 Task: Look for space in Āmlāgora, India from 1st August, 2023 to 5th August, 2023 for 1 adult in price range Rs.6000 to Rs.15000. Place can be entire place with 1  bedroom having 1 bed and 1 bathroom. Property type can be house, flat, guest house. Amenities needed are: wifi. Booking option can be shelf check-in. Required host language is English.
Action: Mouse moved to (471, 99)
Screenshot: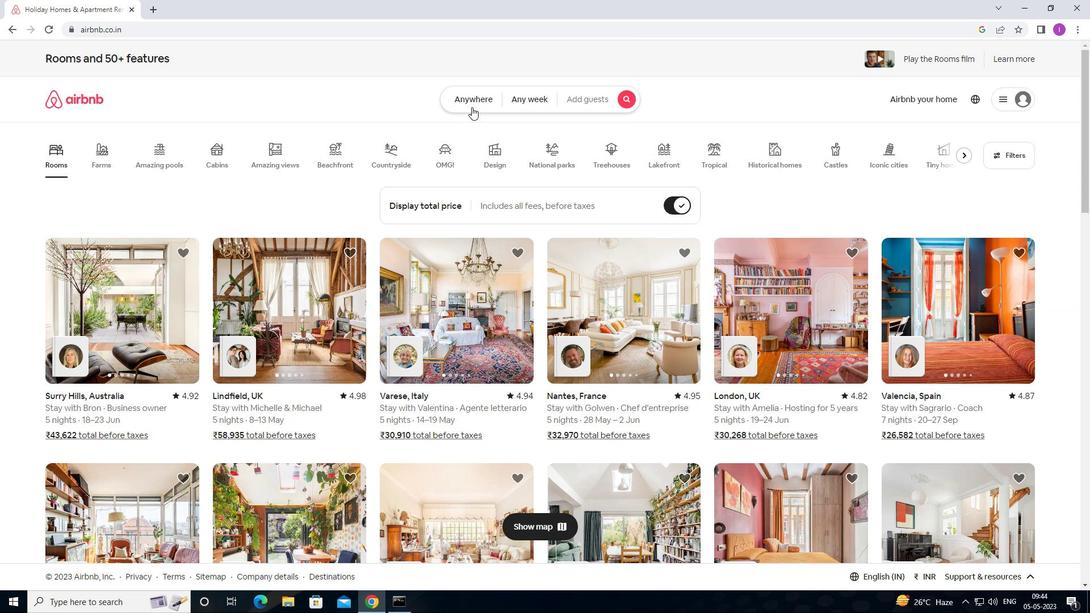 
Action: Mouse pressed left at (471, 99)
Screenshot: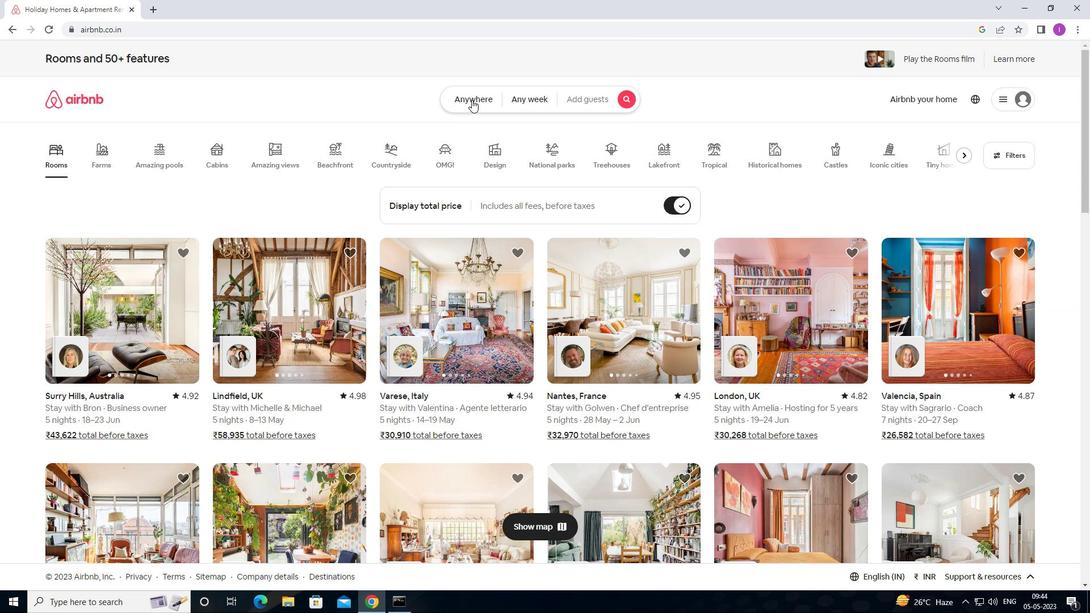
Action: Mouse moved to (315, 143)
Screenshot: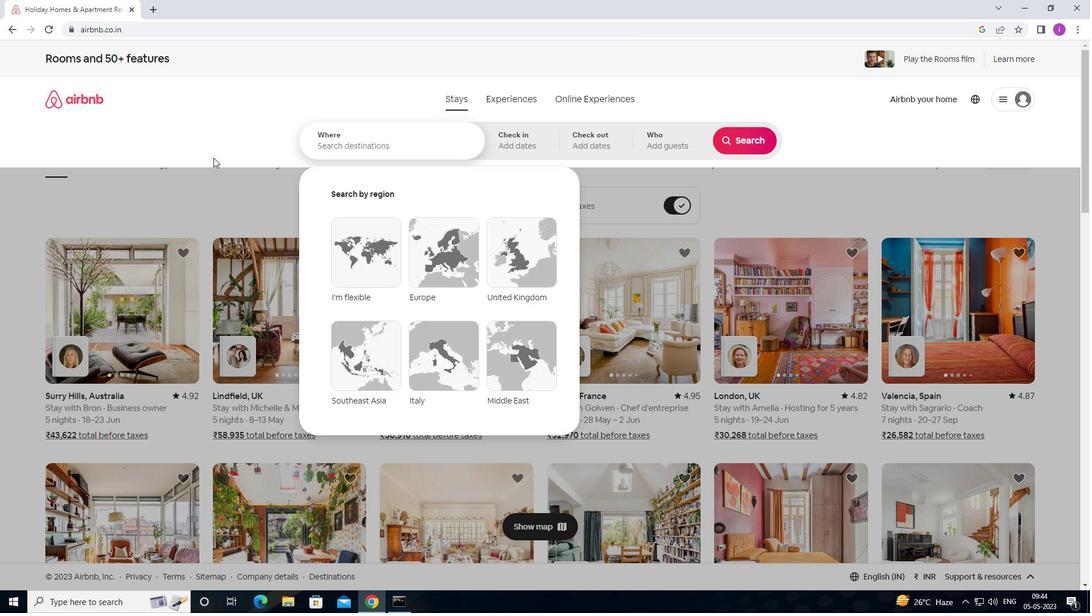 
Action: Mouse pressed left at (315, 143)
Screenshot: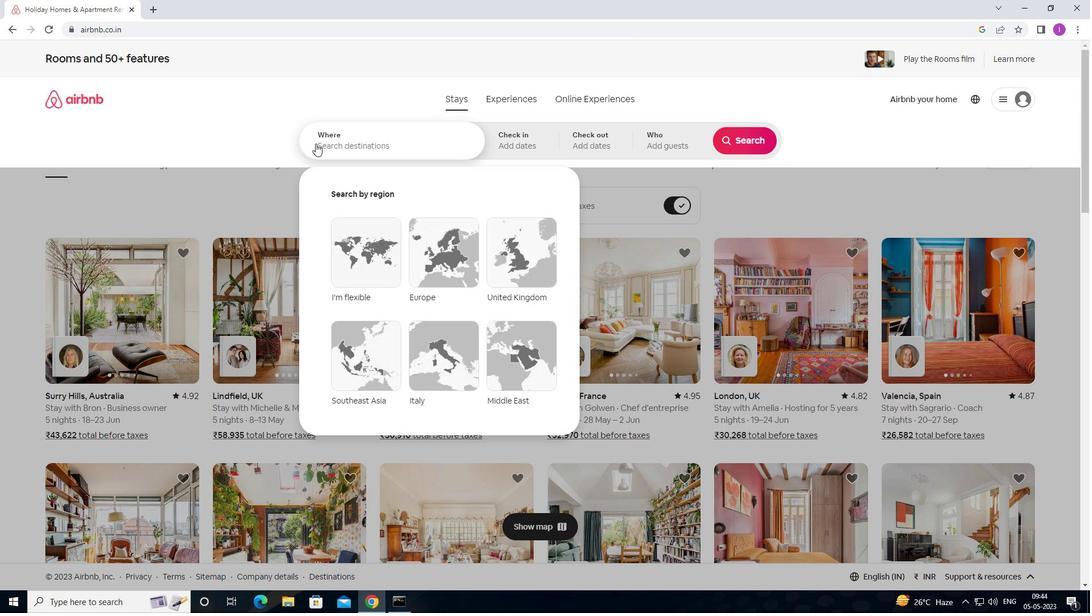 
Action: Mouse moved to (467, 125)
Screenshot: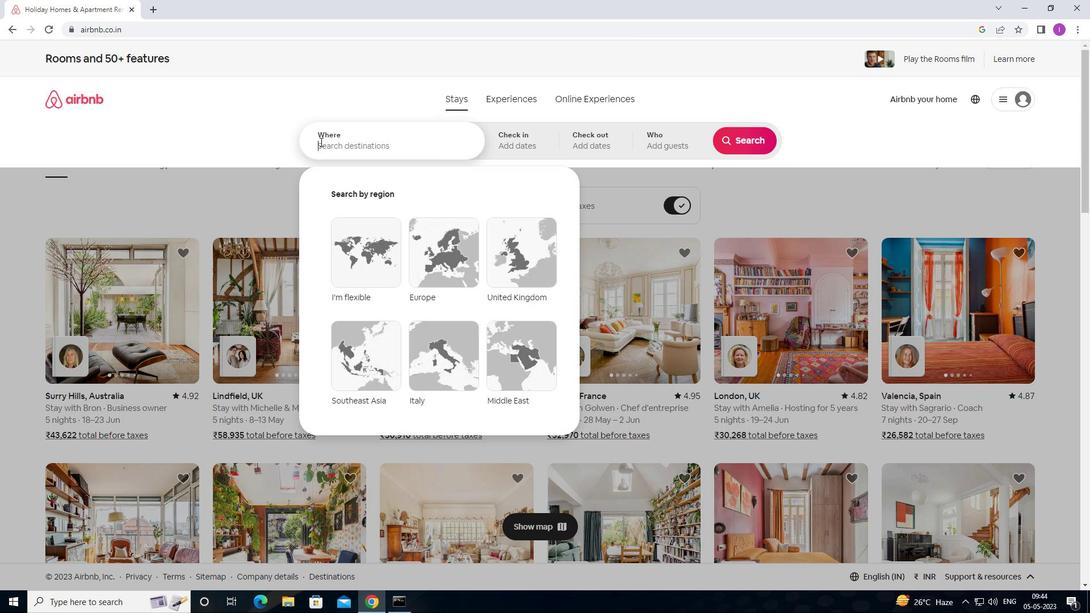 
Action: Key pressed <Key.shift>AMLAGORA,<Key.shift>INDIA
Screenshot: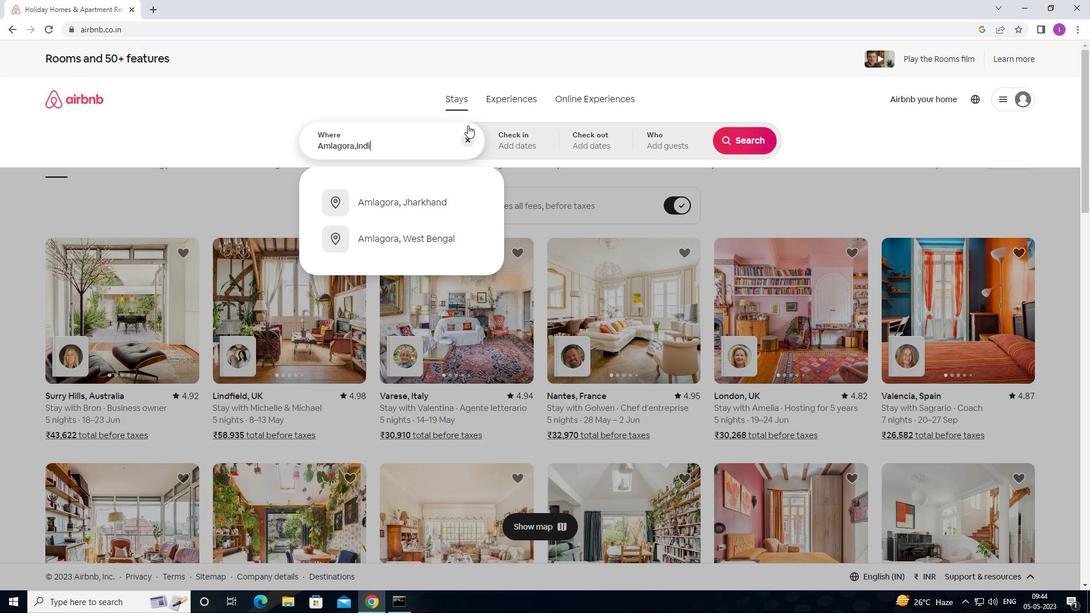 
Action: Mouse moved to (538, 151)
Screenshot: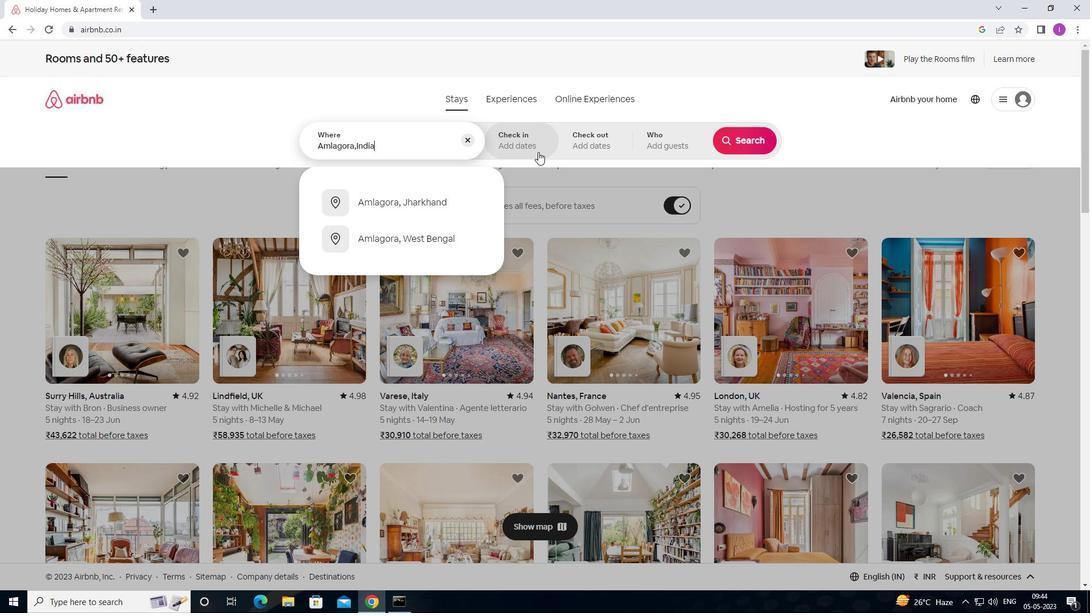 
Action: Mouse pressed left at (538, 151)
Screenshot: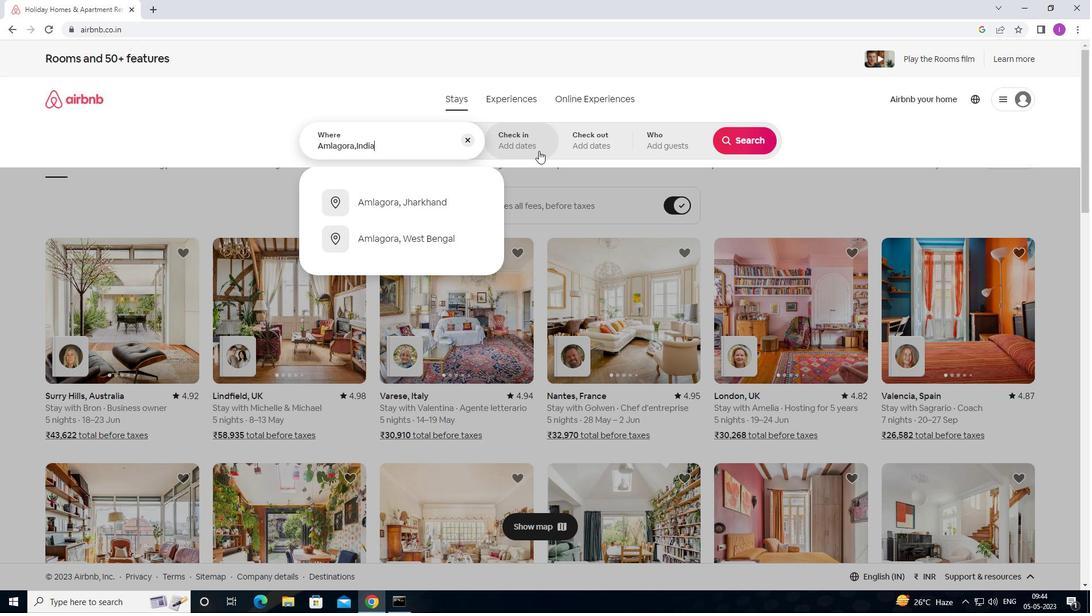 
Action: Mouse moved to (750, 234)
Screenshot: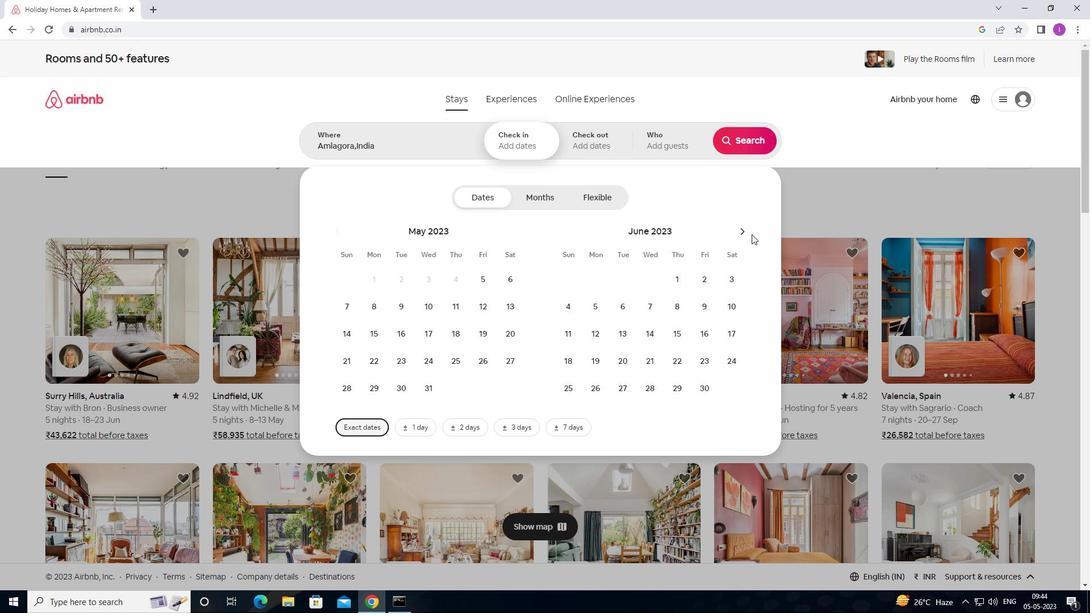 
Action: Mouse pressed left at (750, 234)
Screenshot: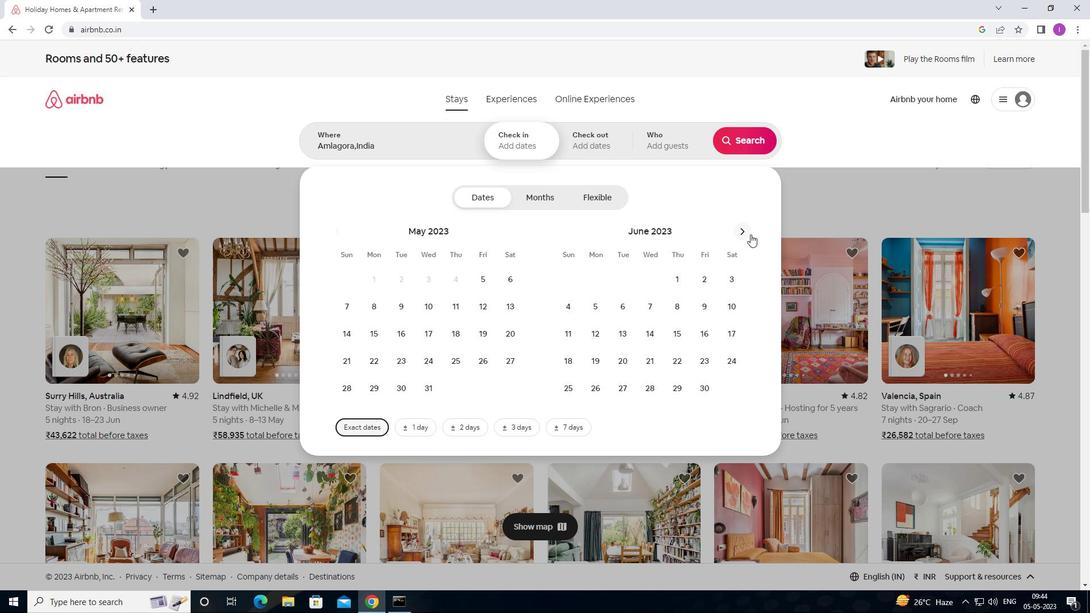 
Action: Mouse pressed left at (750, 234)
Screenshot: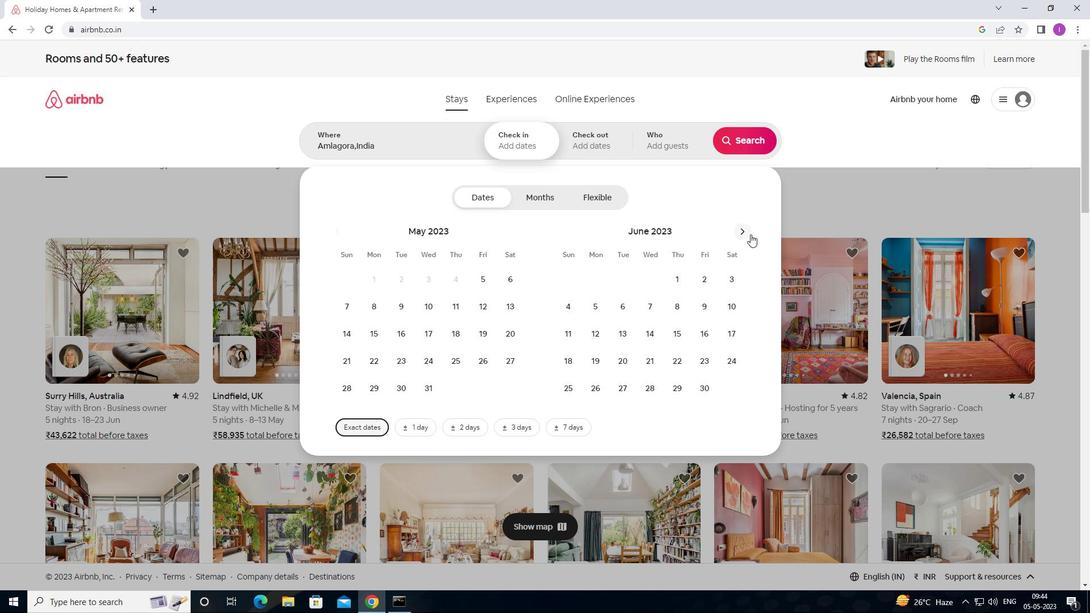 
Action: Mouse pressed left at (750, 234)
Screenshot: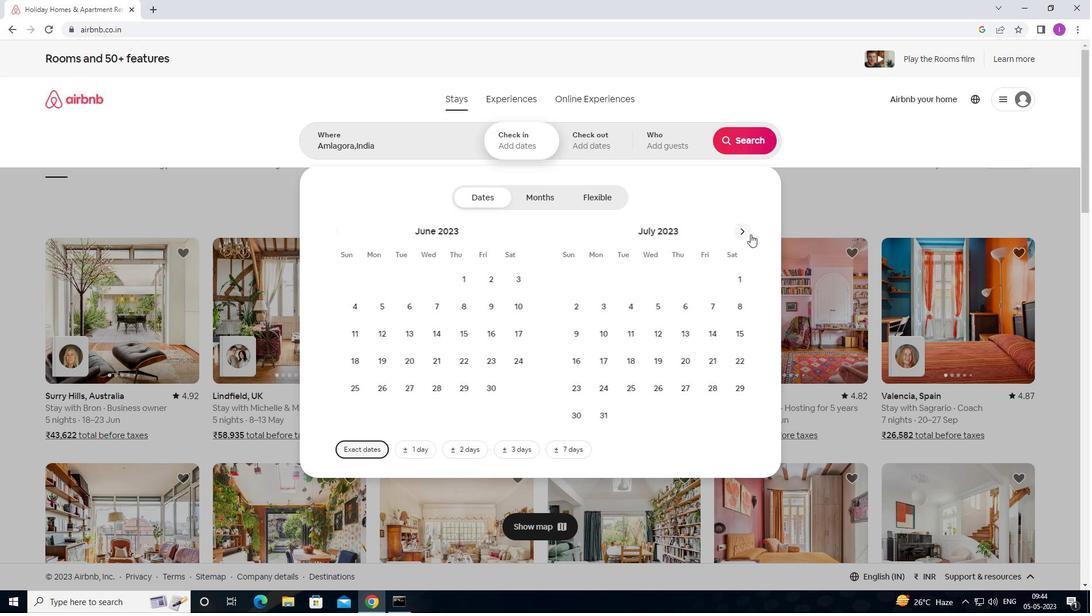 
Action: Mouse moved to (627, 285)
Screenshot: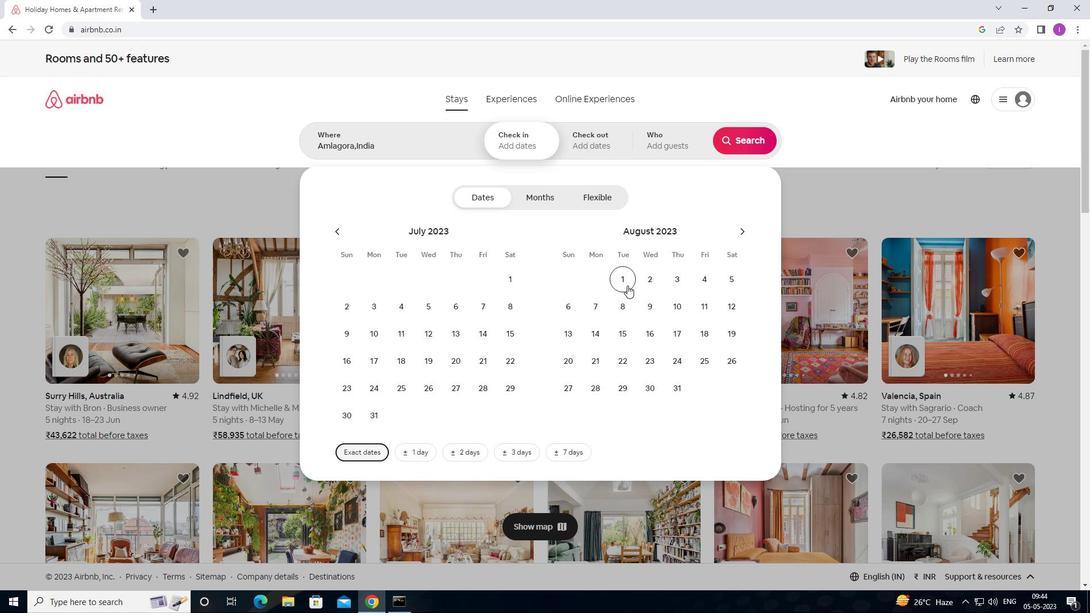 
Action: Mouse pressed left at (627, 285)
Screenshot: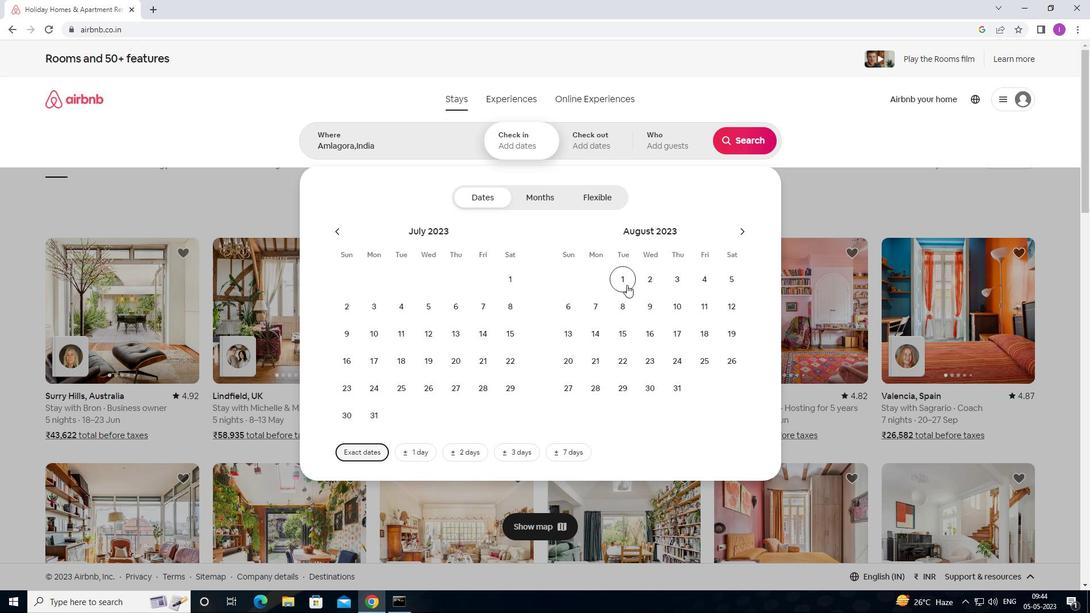 
Action: Mouse moved to (728, 284)
Screenshot: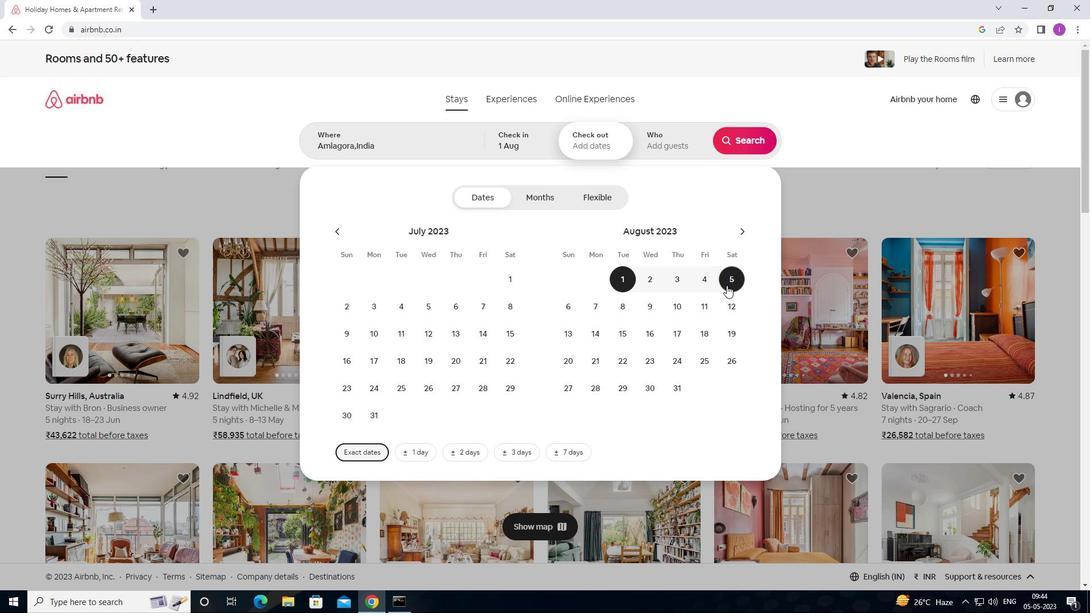 
Action: Mouse pressed left at (728, 284)
Screenshot: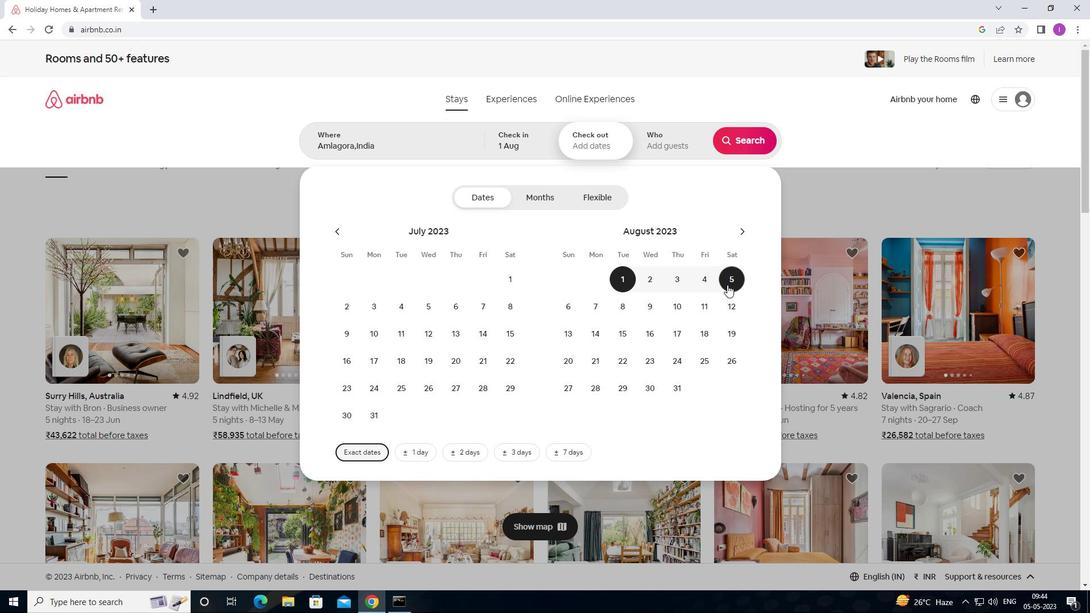 
Action: Mouse moved to (674, 149)
Screenshot: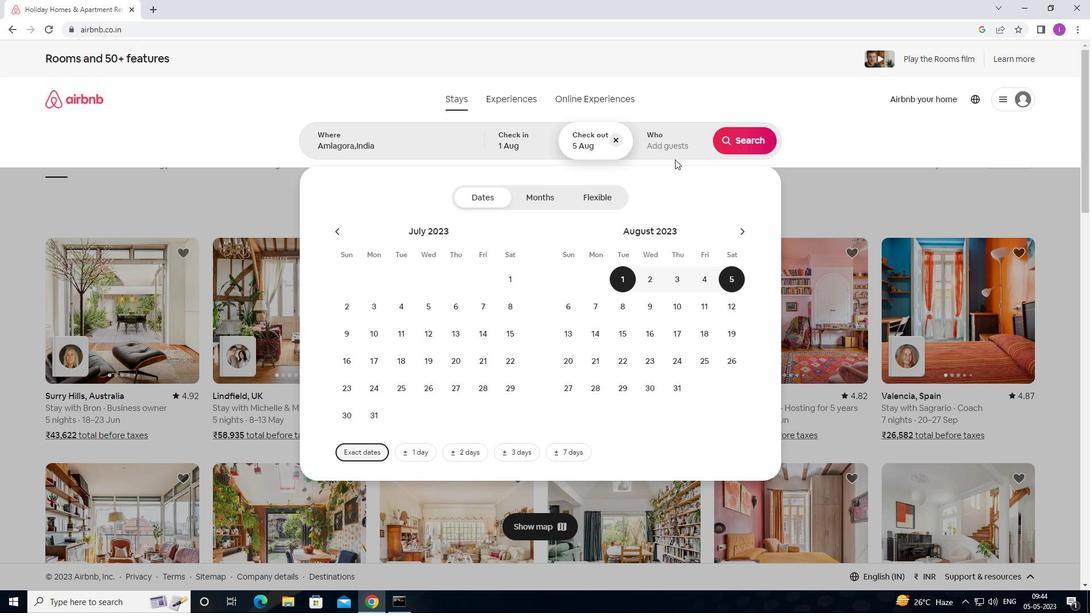 
Action: Mouse pressed left at (674, 149)
Screenshot: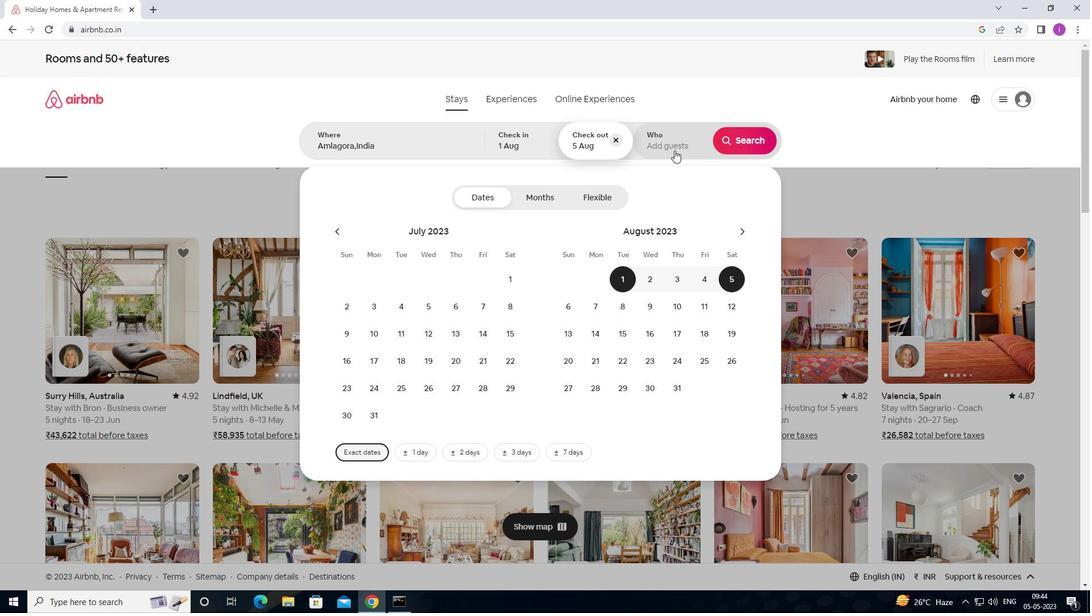 
Action: Mouse moved to (751, 200)
Screenshot: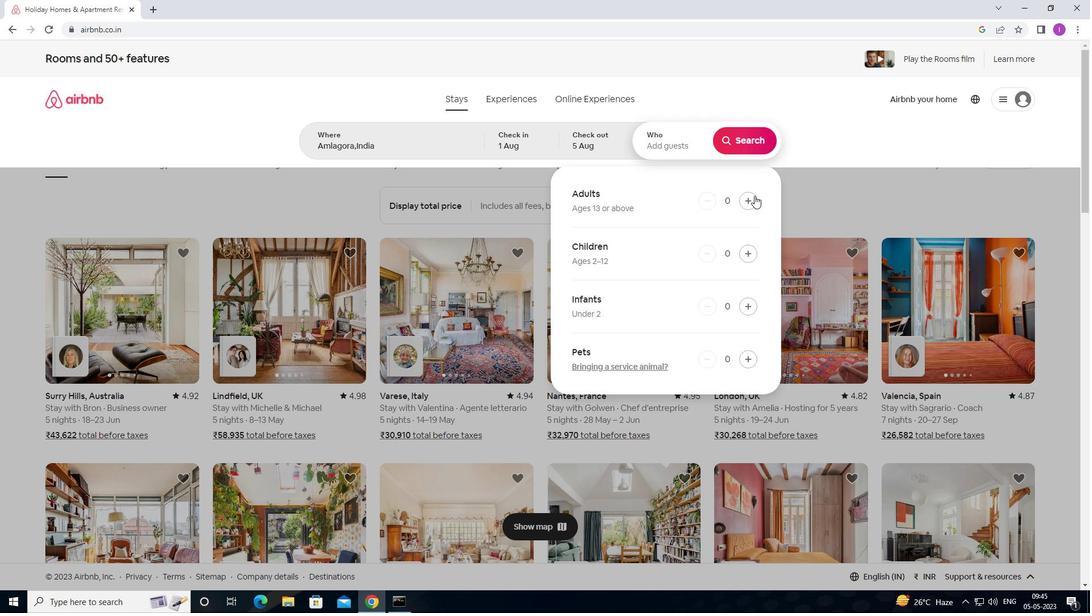 
Action: Mouse pressed left at (751, 200)
Screenshot: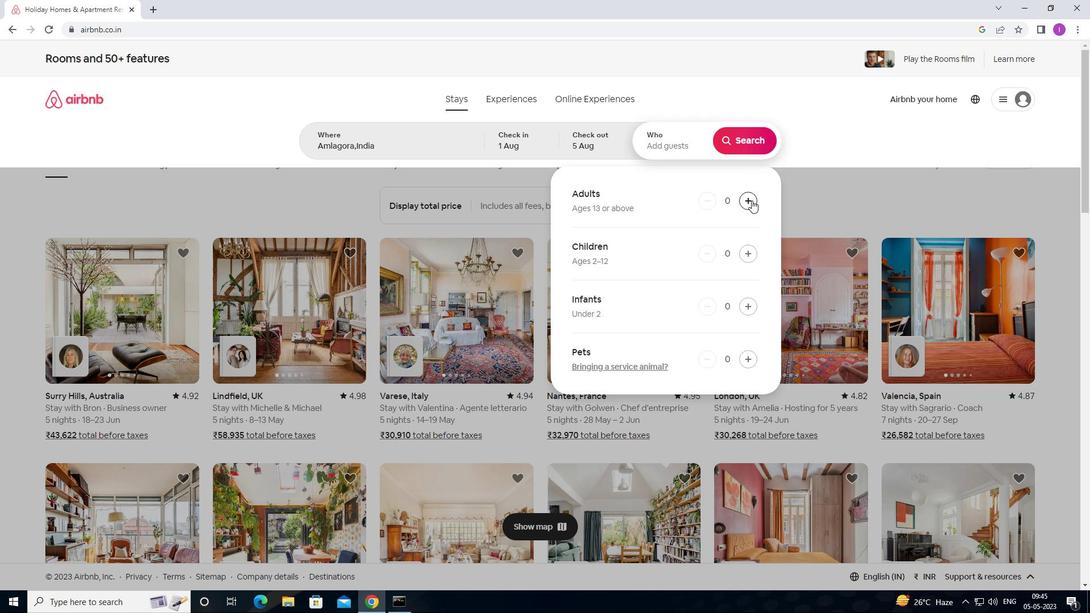 
Action: Mouse moved to (742, 146)
Screenshot: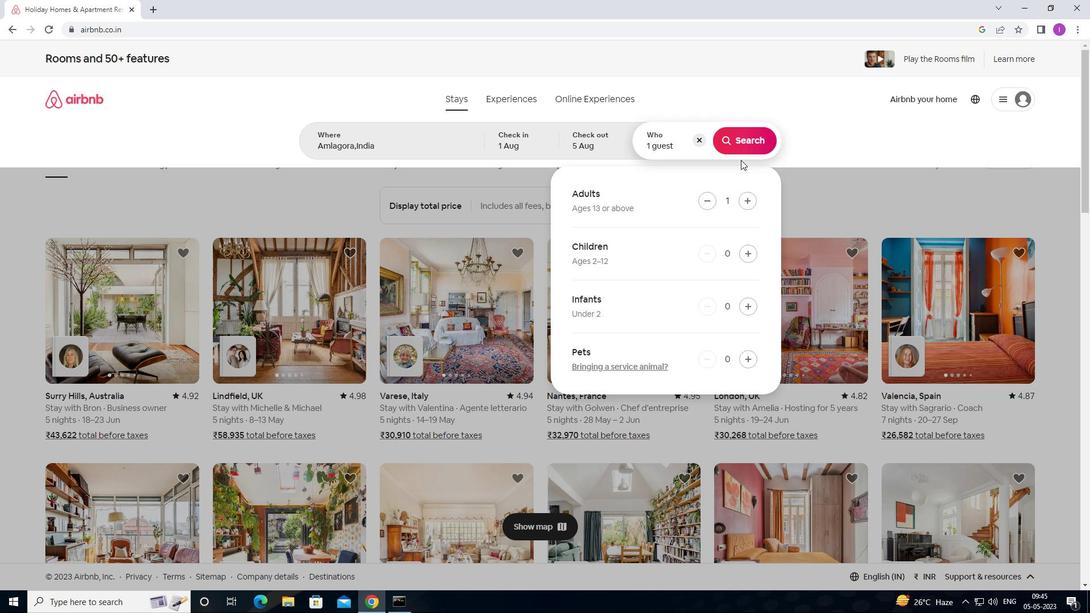 
Action: Mouse pressed left at (742, 146)
Screenshot: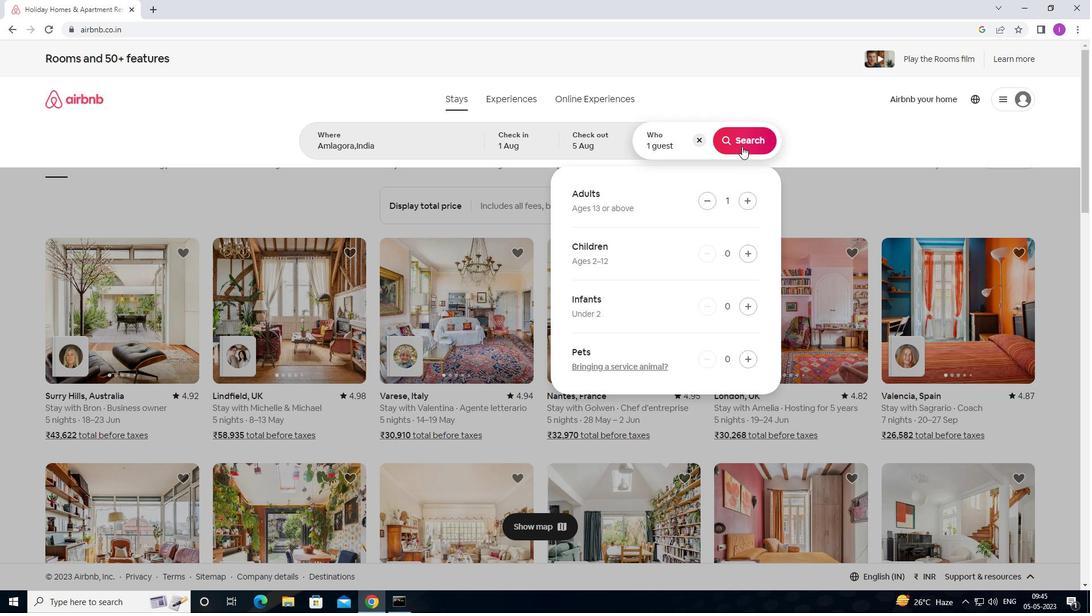 
Action: Mouse moved to (1030, 108)
Screenshot: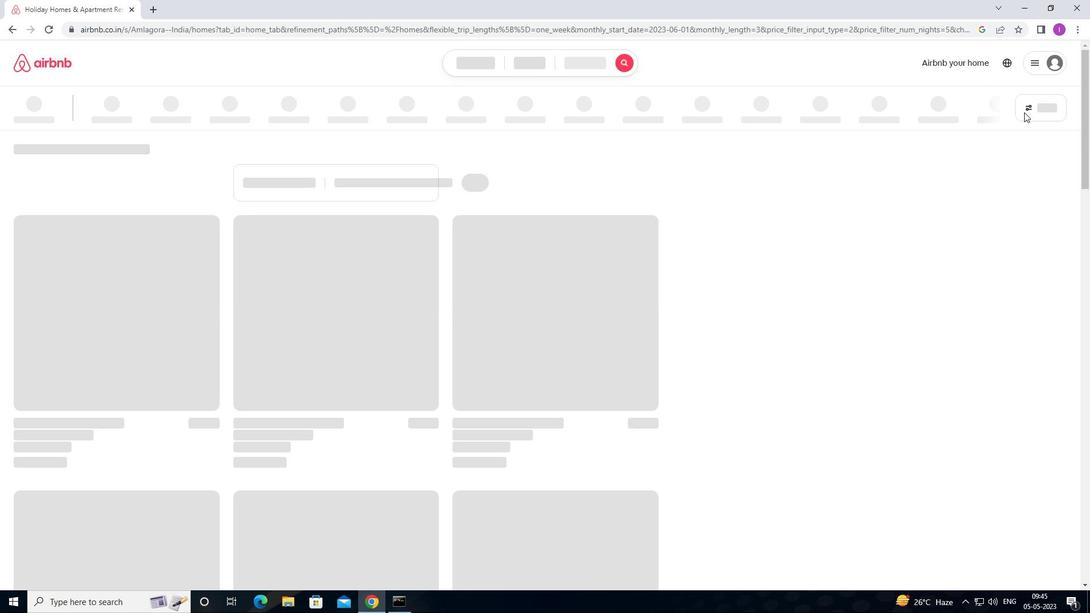 
Action: Mouse pressed left at (1030, 108)
Screenshot: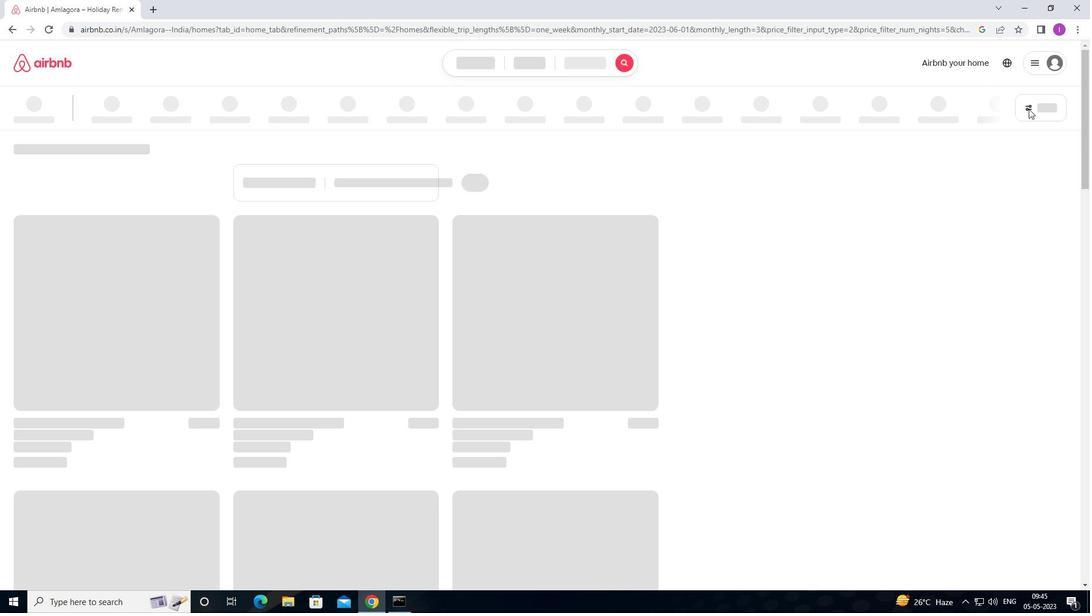 
Action: Mouse moved to (411, 387)
Screenshot: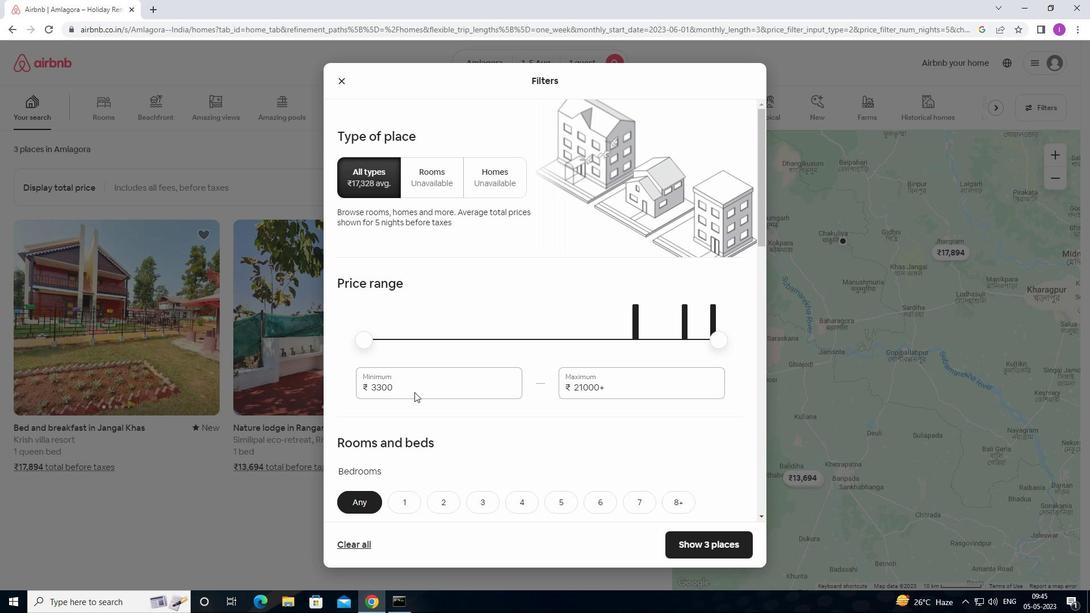 
Action: Mouse pressed left at (411, 387)
Screenshot: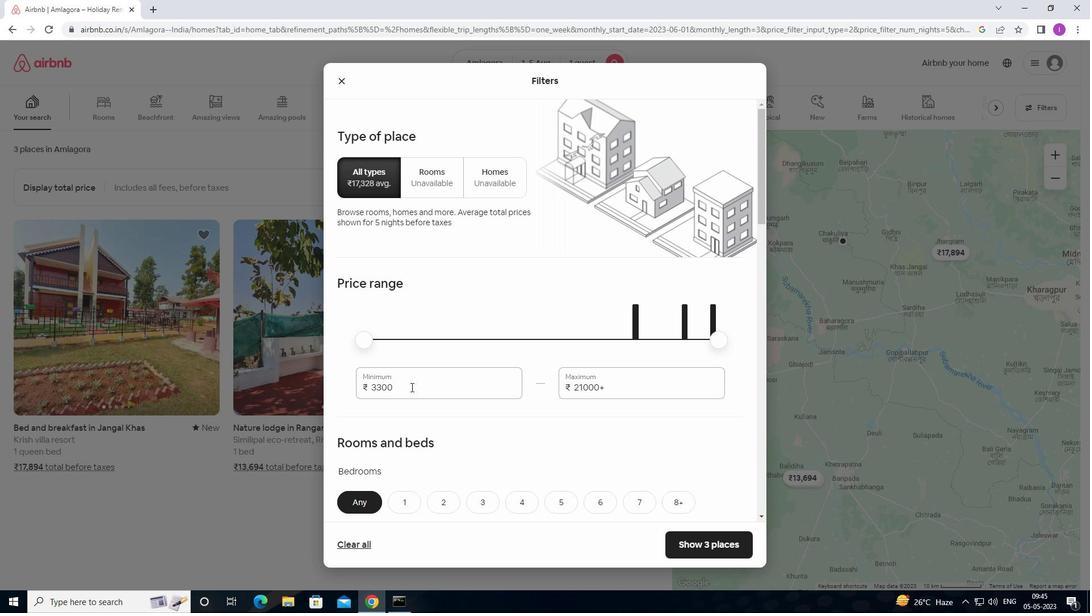 
Action: Mouse moved to (367, 381)
Screenshot: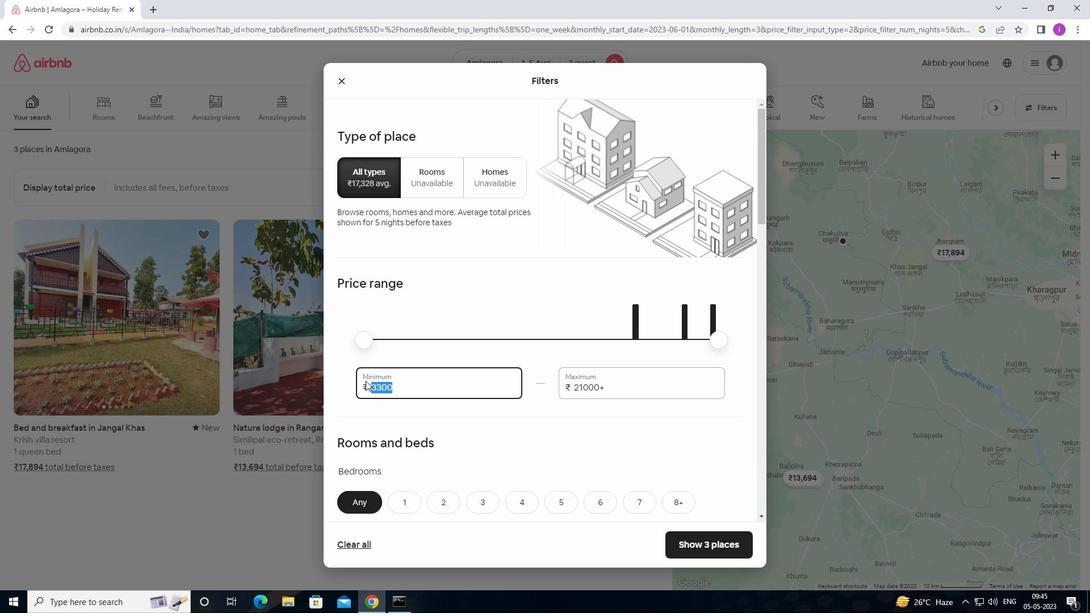 
Action: Key pressed 8
Screenshot: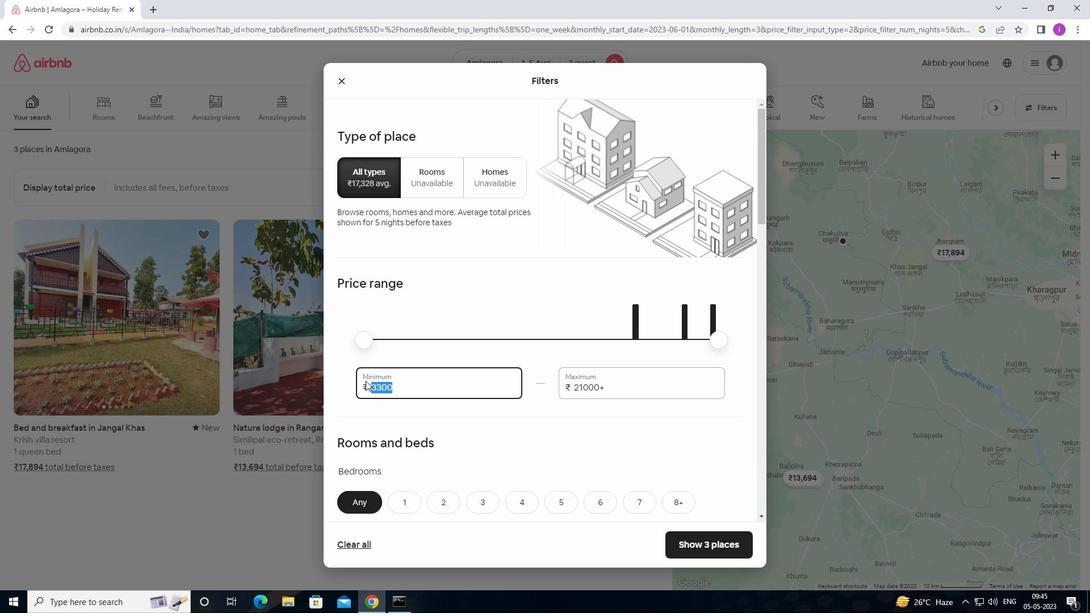 
Action: Mouse moved to (370, 378)
Screenshot: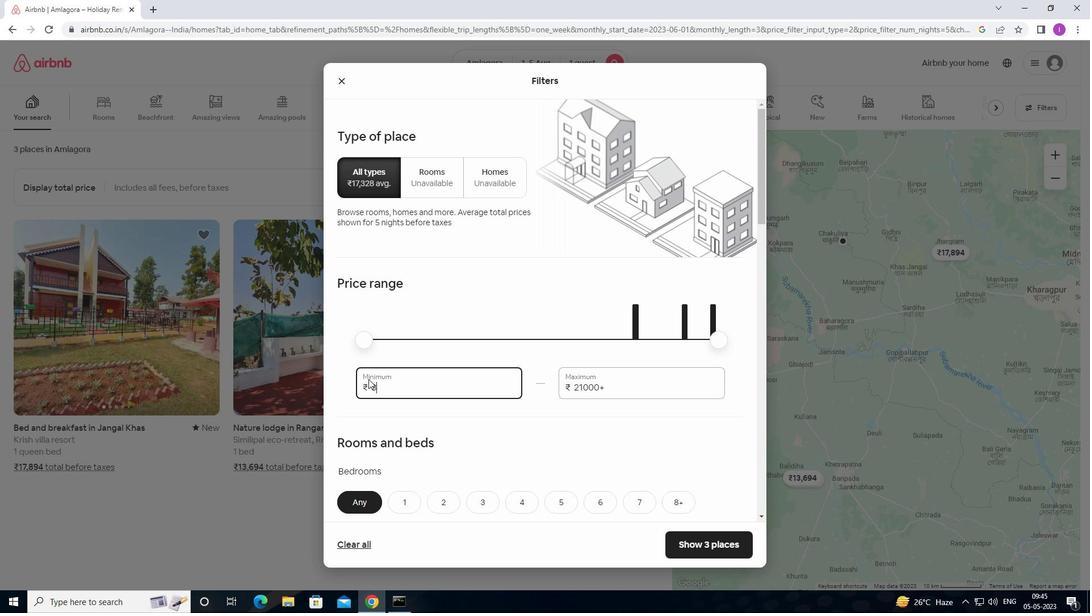 
Action: Key pressed <Key.backspace>
Screenshot: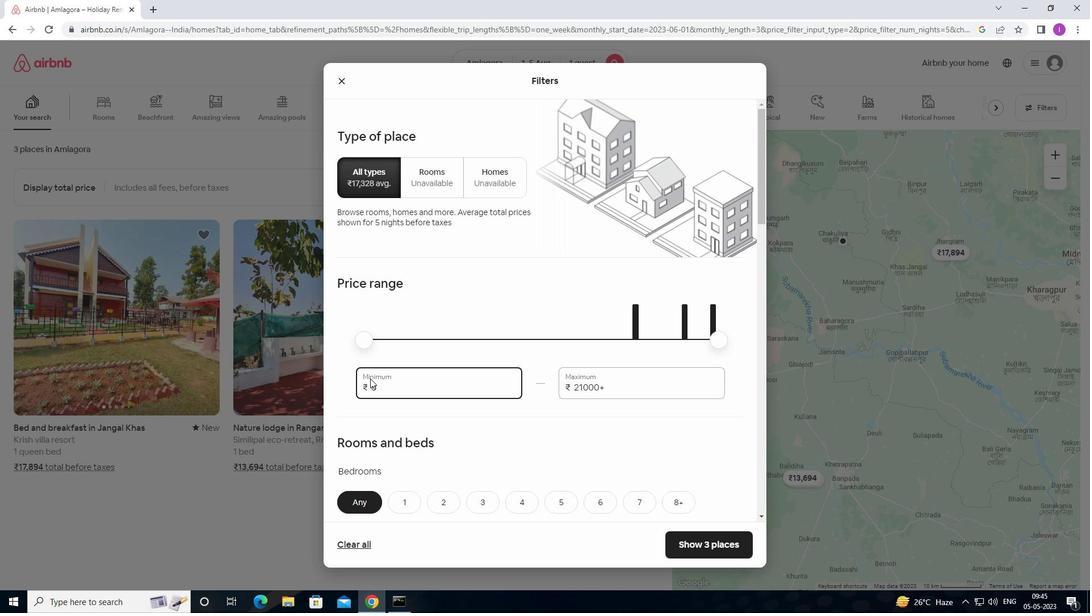 
Action: Mouse moved to (383, 368)
Screenshot: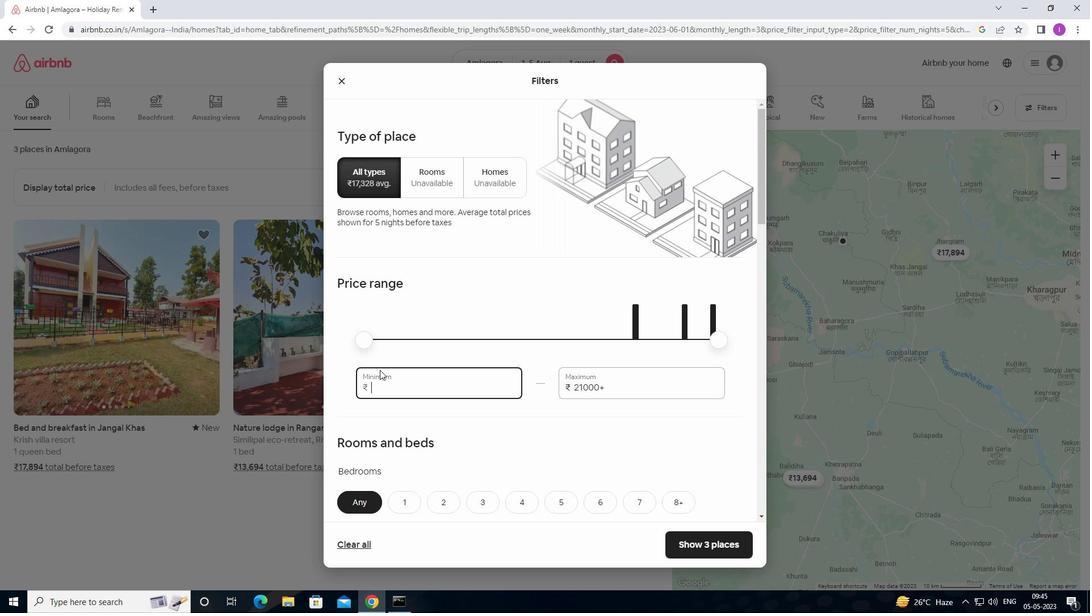 
Action: Key pressed 6
Screenshot: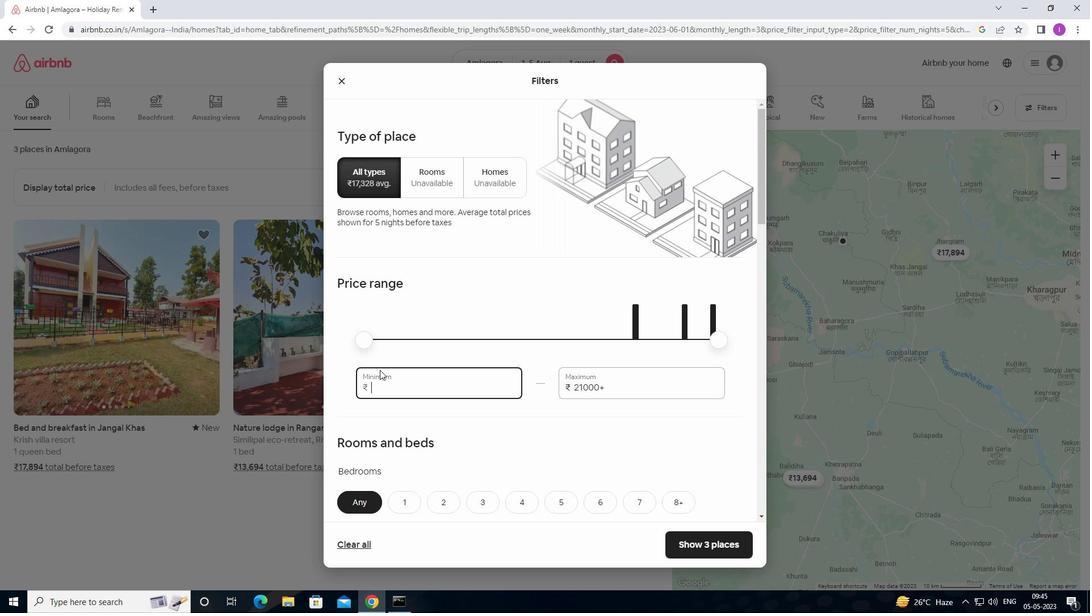 
Action: Mouse moved to (389, 365)
Screenshot: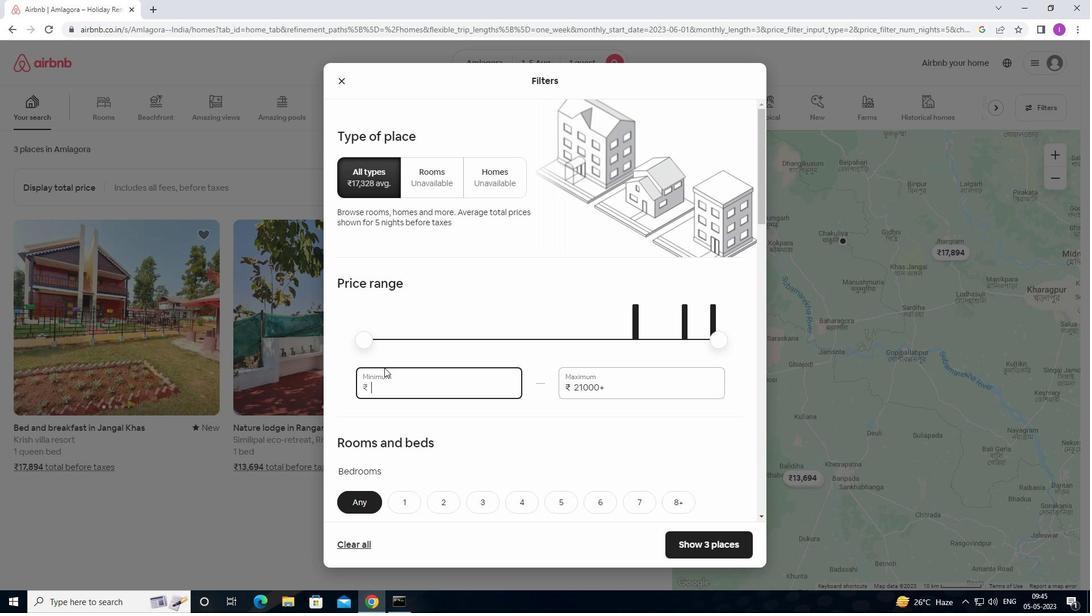 
Action: Key pressed 0
Screenshot: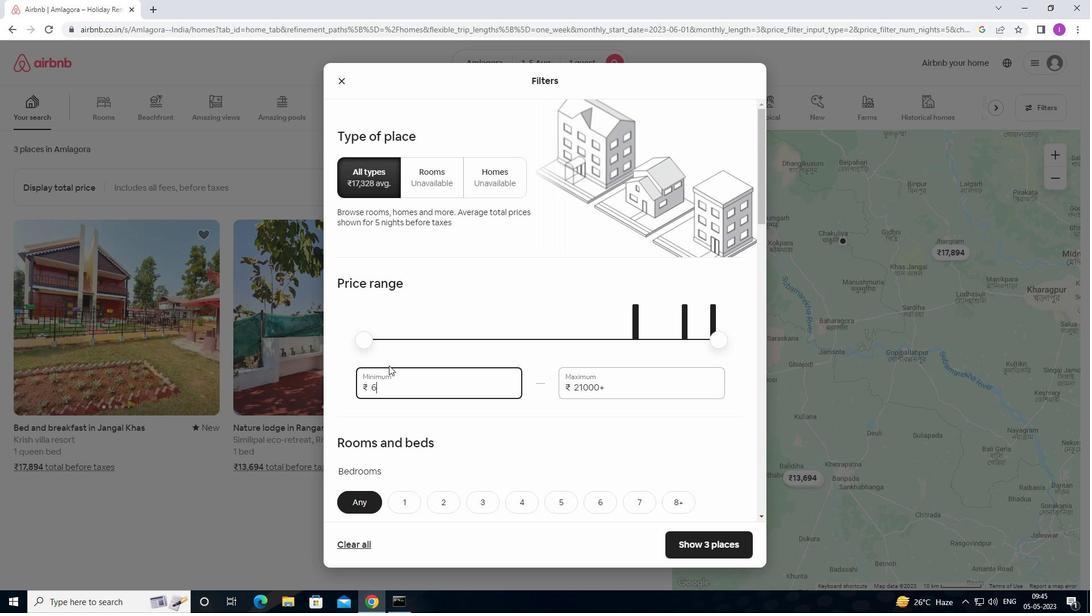 
Action: Mouse moved to (389, 365)
Screenshot: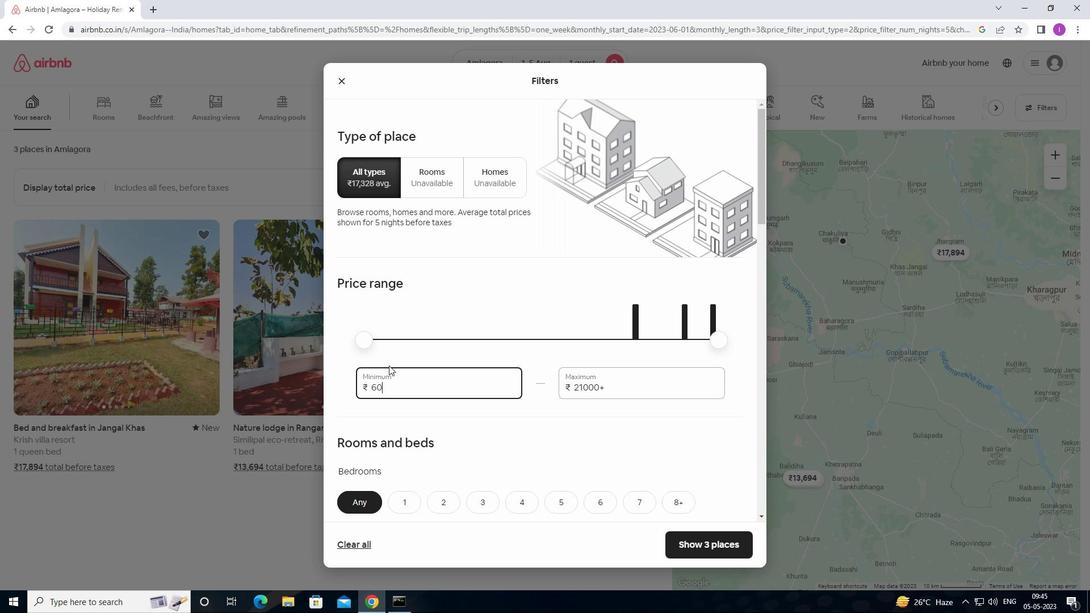 
Action: Key pressed 00
Screenshot: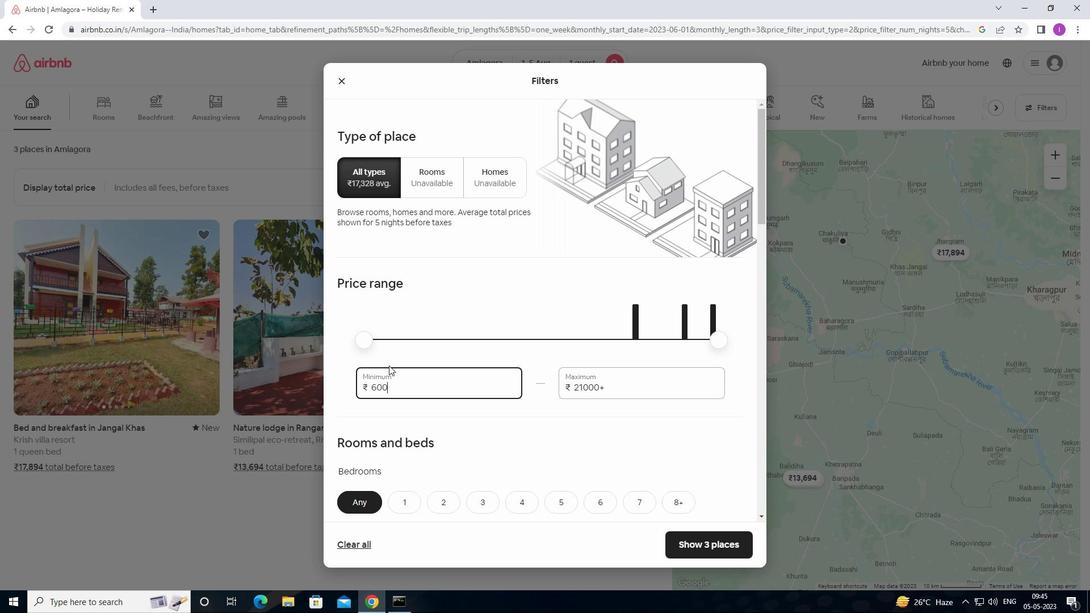 
Action: Mouse moved to (610, 387)
Screenshot: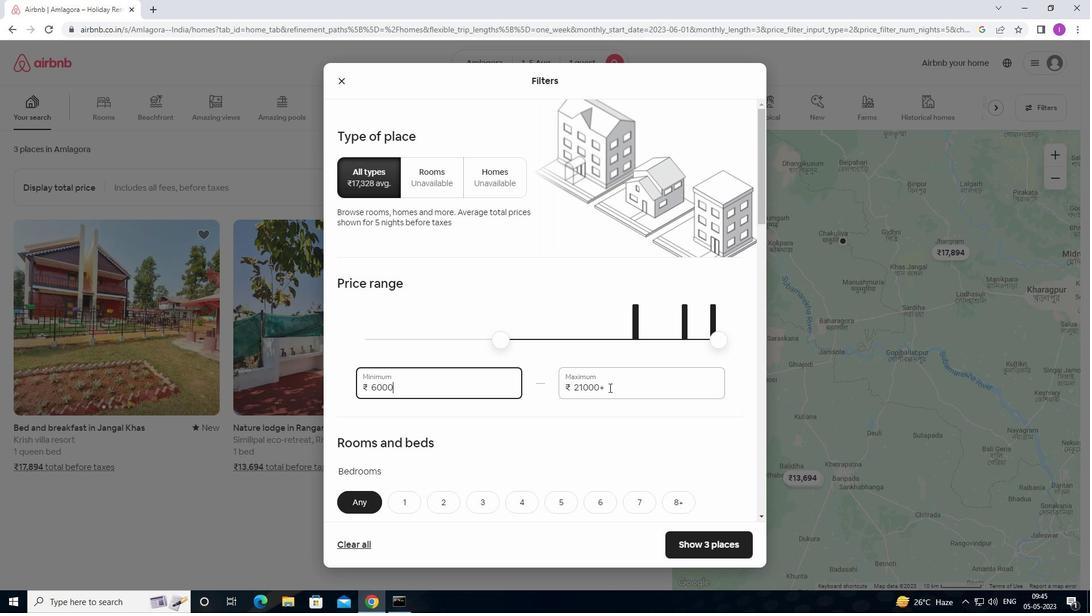 
Action: Mouse pressed left at (610, 387)
Screenshot: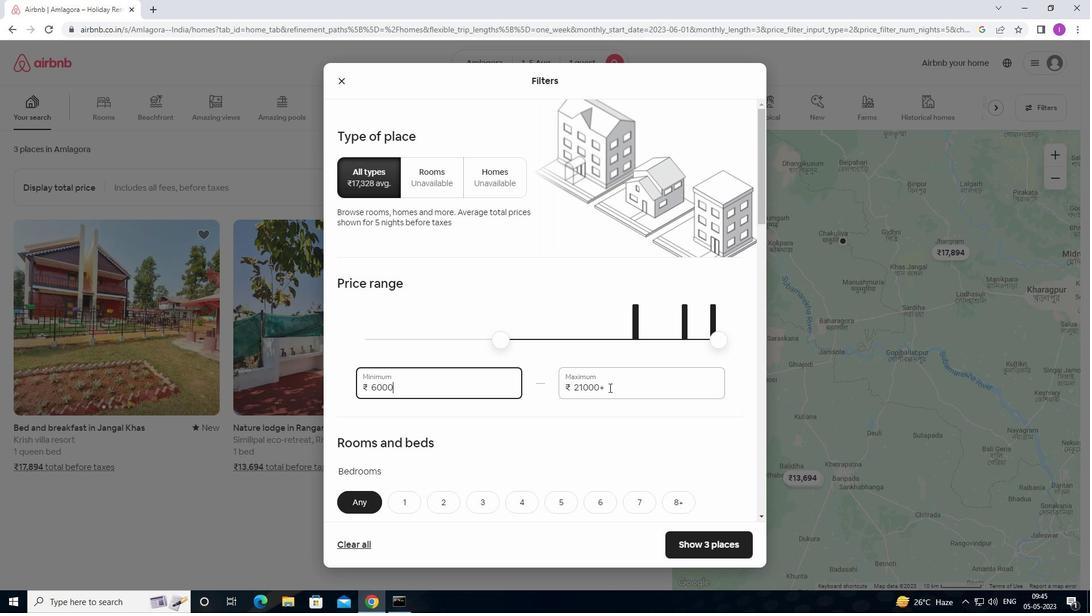 
Action: Mouse moved to (569, 387)
Screenshot: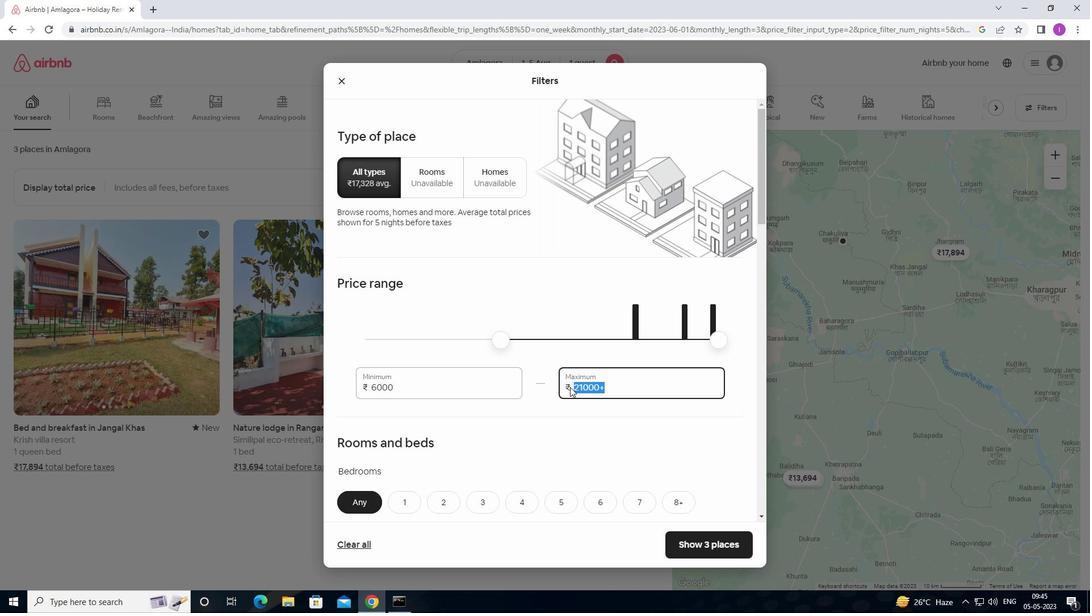 
Action: Key pressed 15000
Screenshot: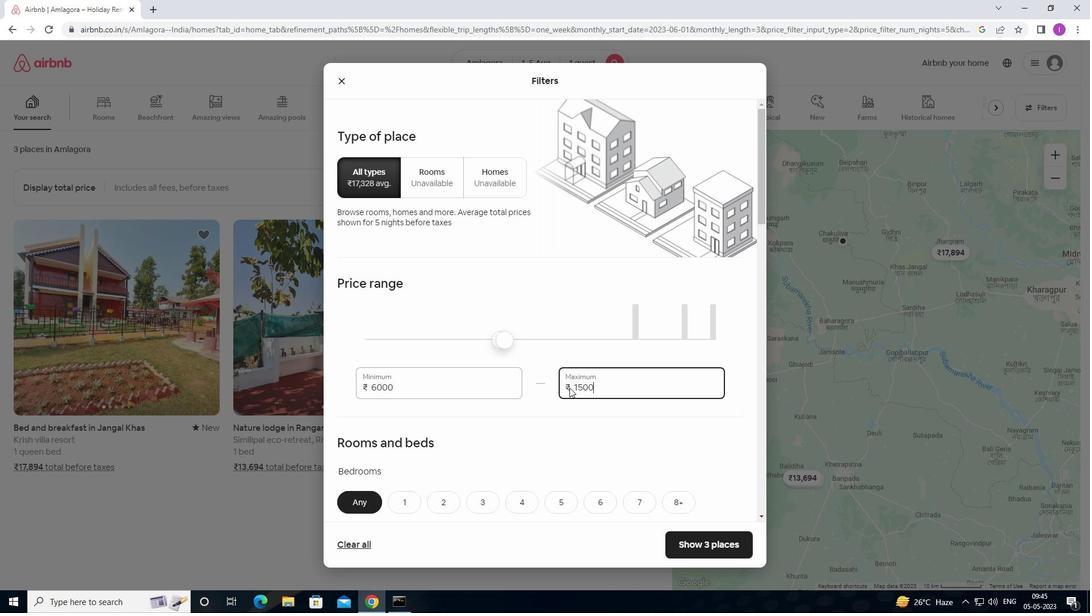 
Action: Mouse moved to (582, 394)
Screenshot: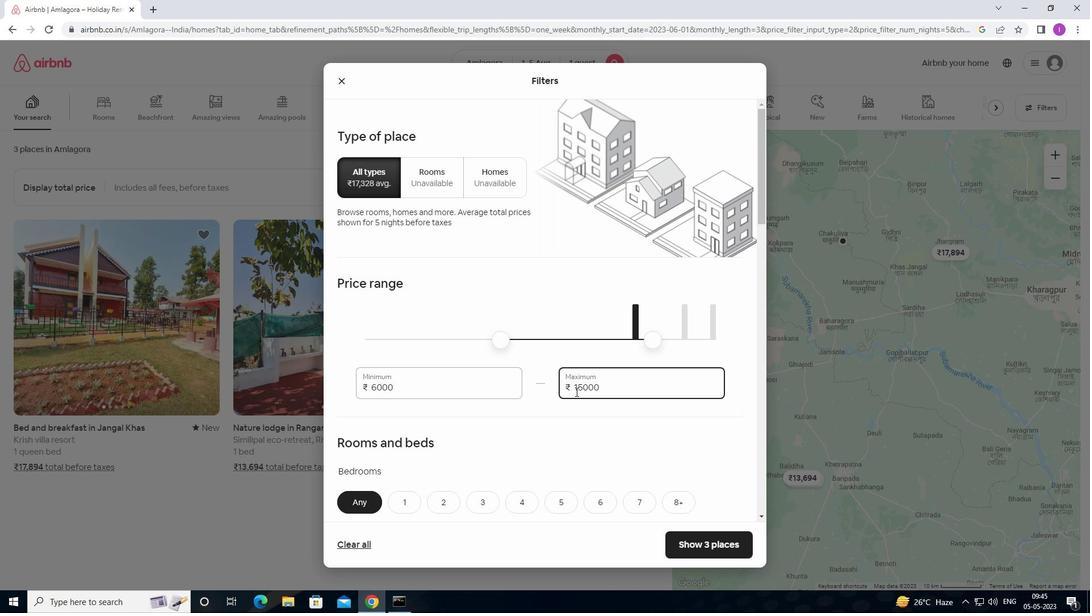 
Action: Mouse scrolled (582, 394) with delta (0, 0)
Screenshot: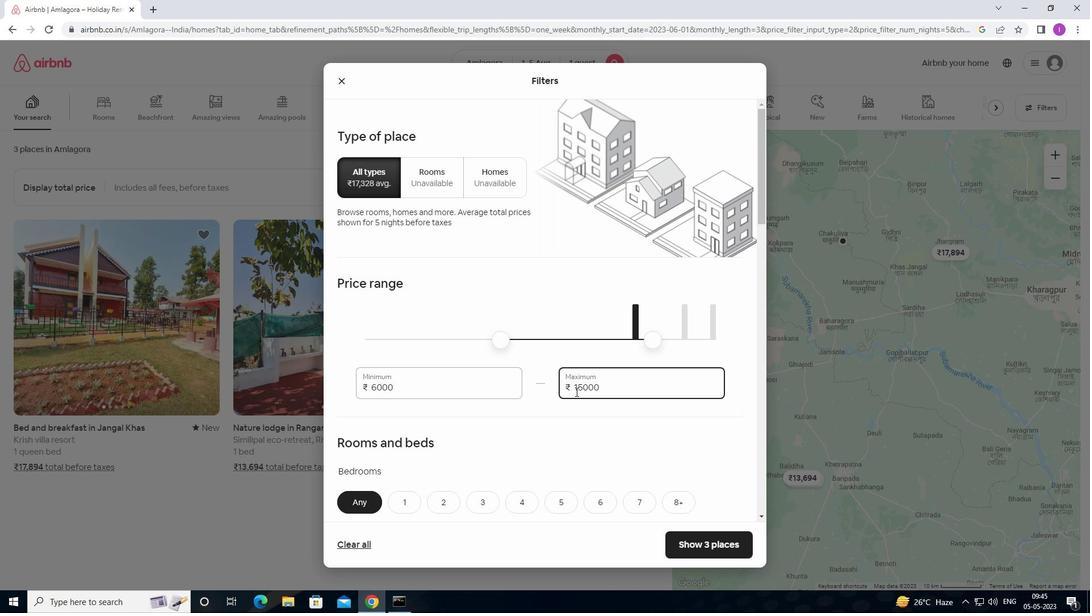 
Action: Mouse moved to (582, 394)
Screenshot: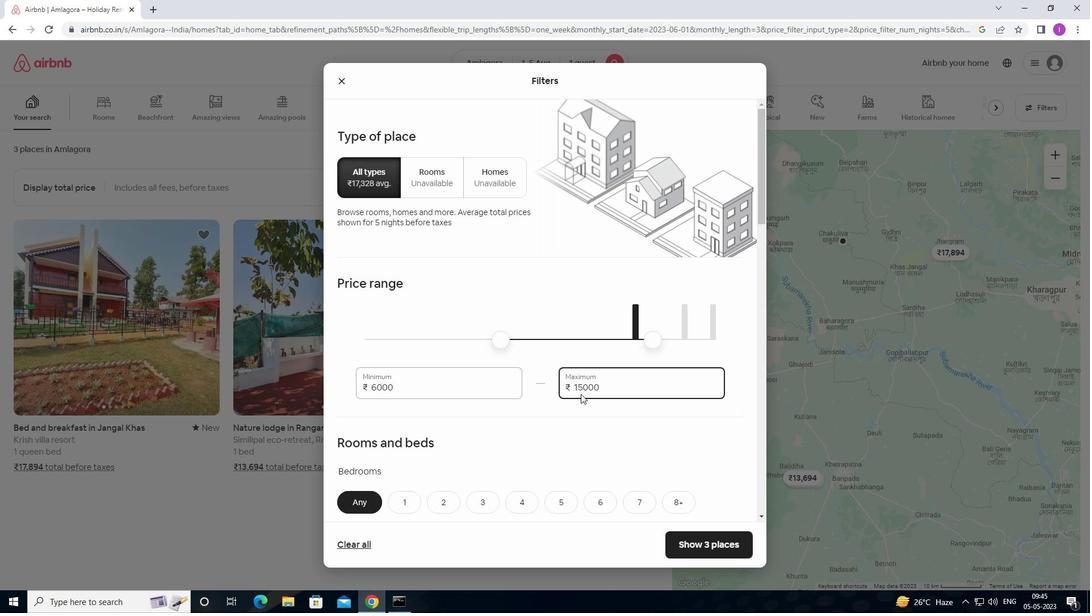 
Action: Mouse scrolled (582, 394) with delta (0, 0)
Screenshot: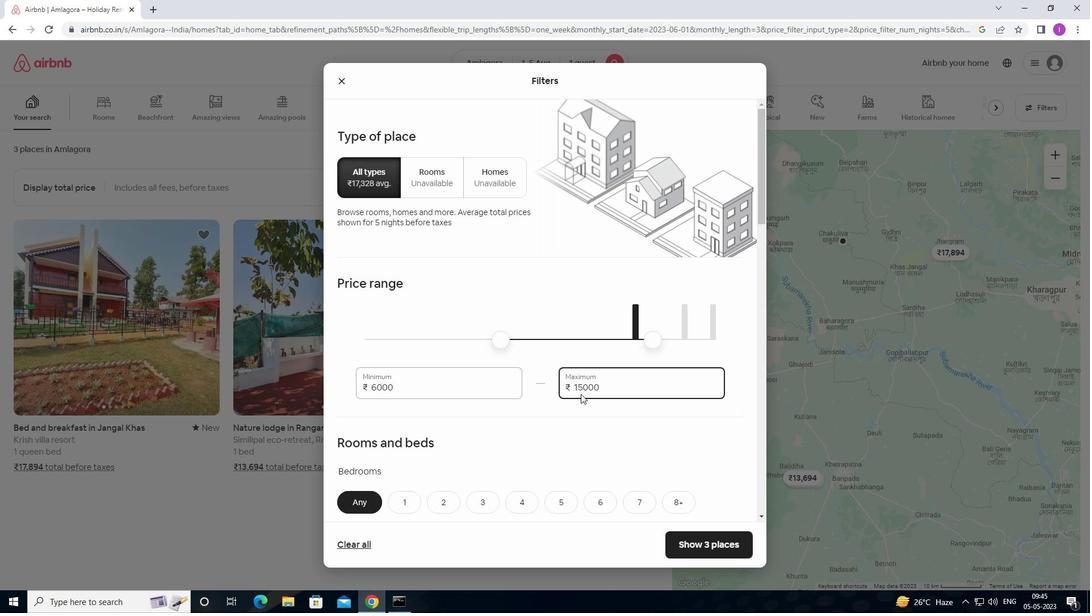 
Action: Mouse scrolled (582, 394) with delta (0, 0)
Screenshot: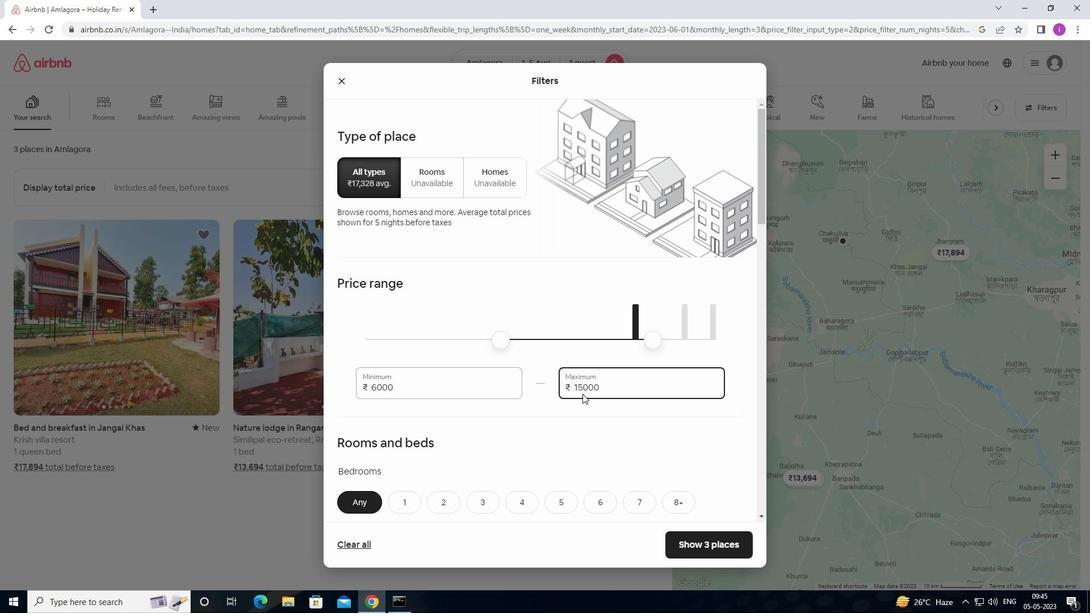 
Action: Mouse moved to (582, 394)
Screenshot: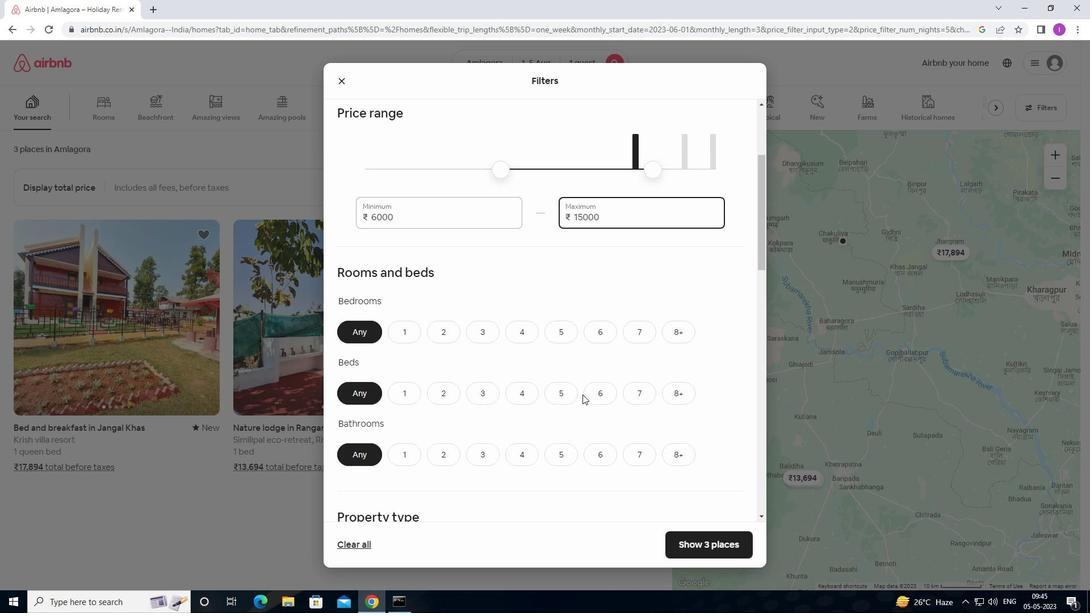 
Action: Mouse scrolled (582, 394) with delta (0, 0)
Screenshot: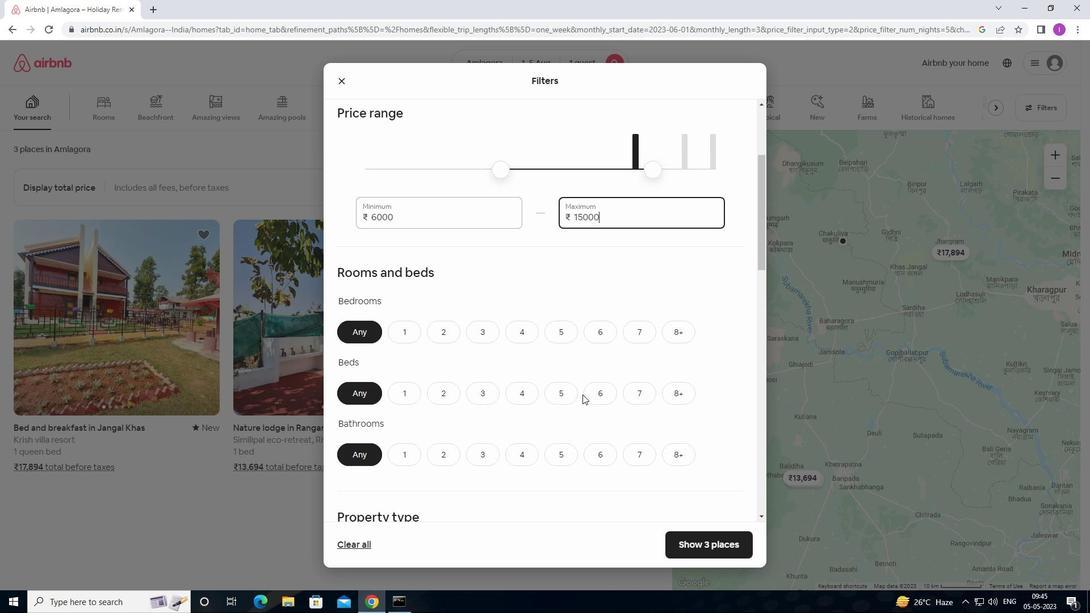
Action: Mouse moved to (402, 272)
Screenshot: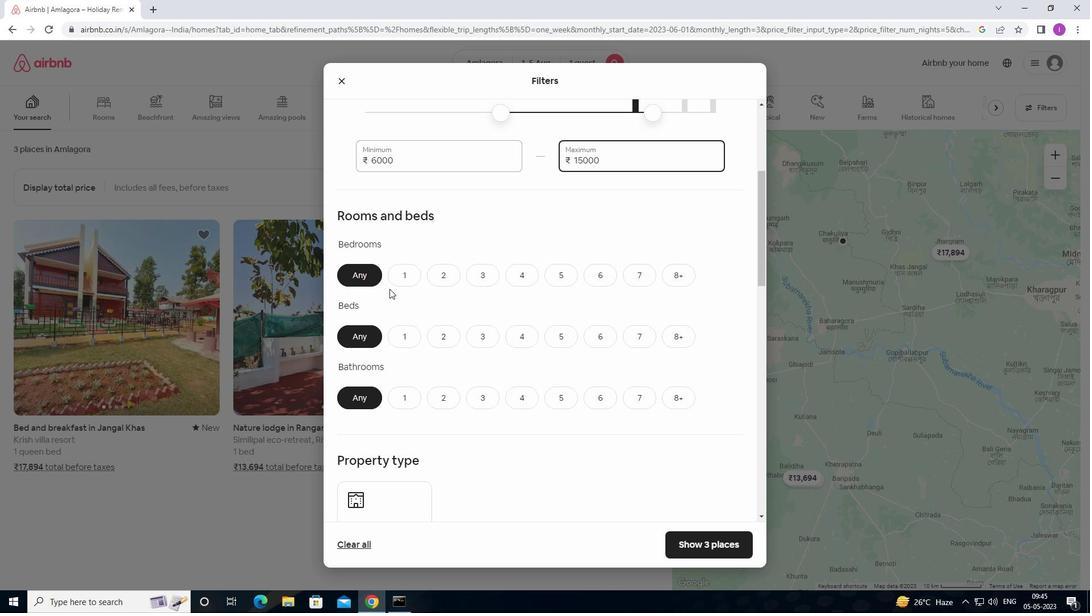 
Action: Mouse pressed left at (402, 272)
Screenshot: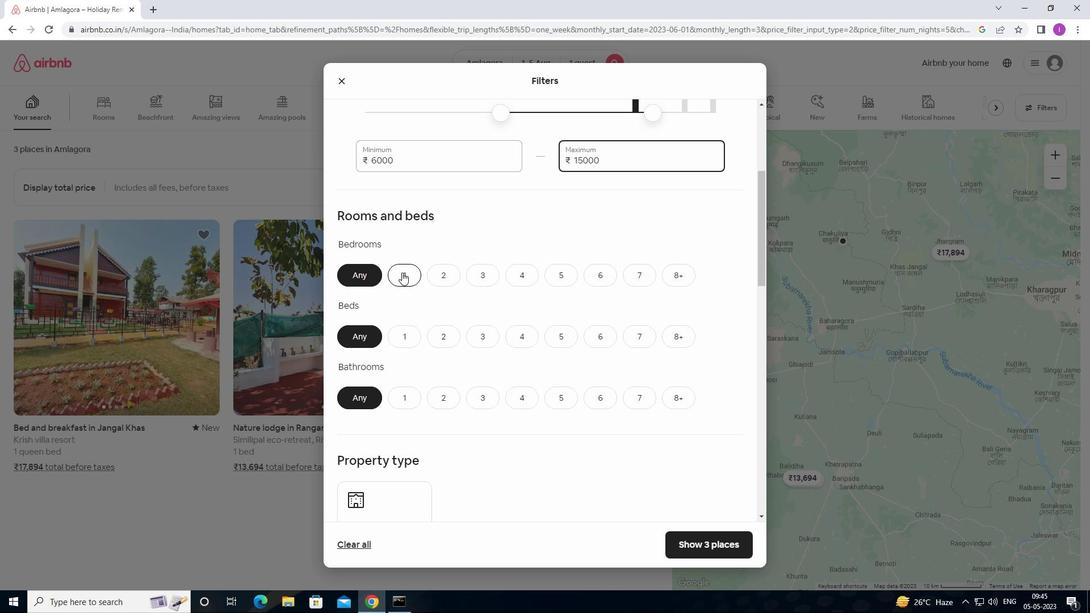 
Action: Mouse moved to (402, 272)
Screenshot: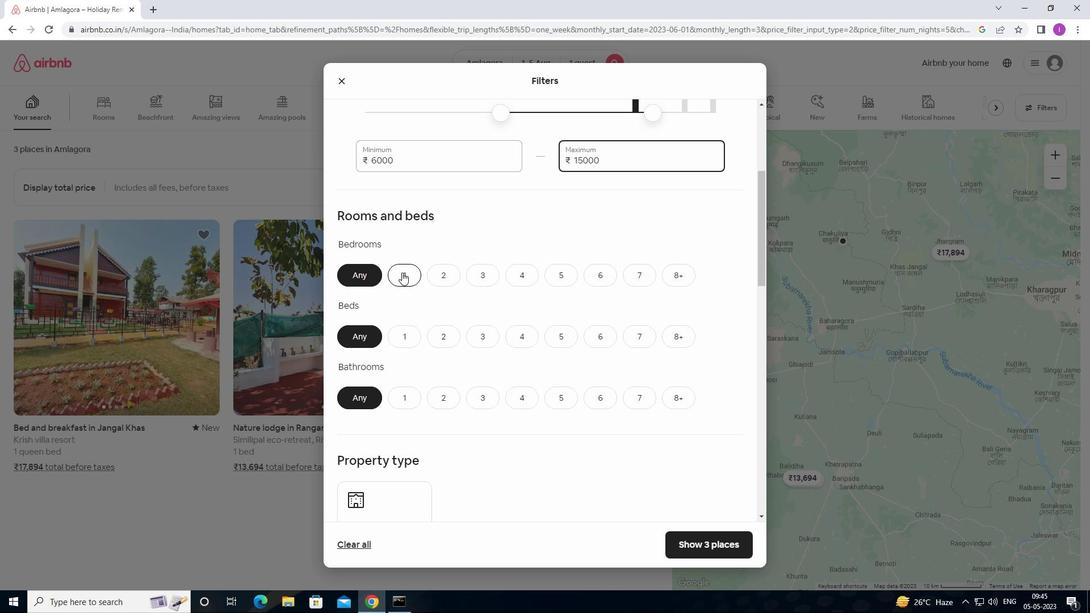 
Action: Mouse scrolled (402, 273) with delta (0, 0)
Screenshot: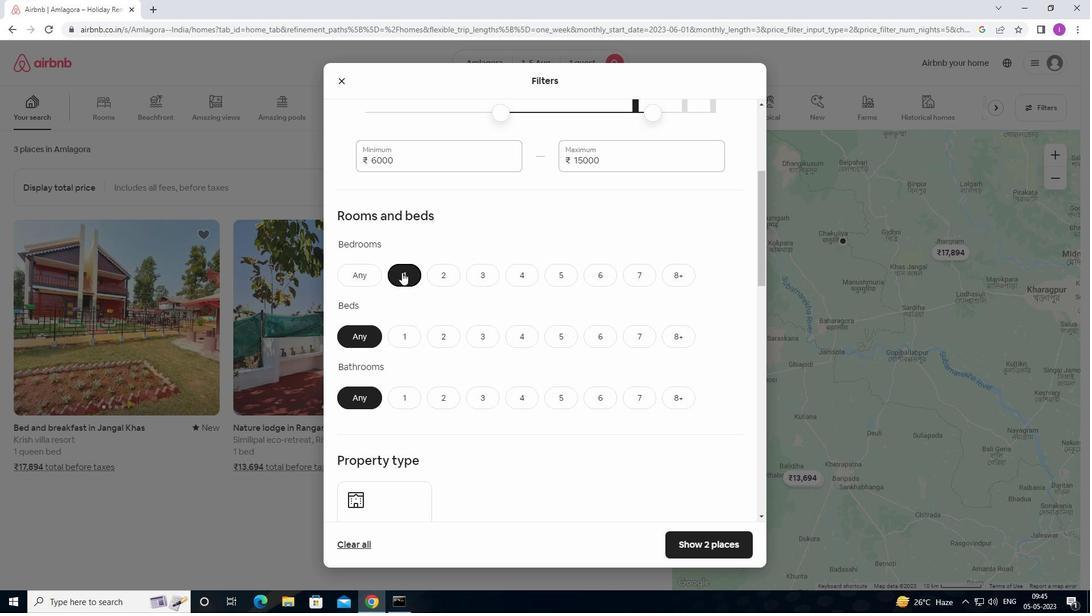 
Action: Mouse moved to (403, 272)
Screenshot: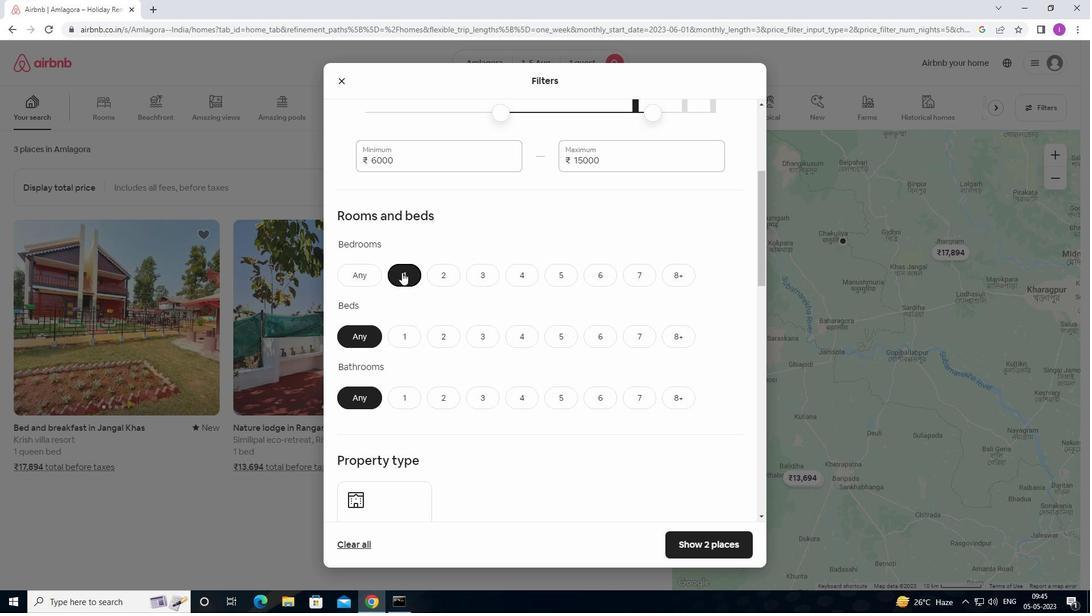 
Action: Mouse scrolled (403, 272) with delta (0, 0)
Screenshot: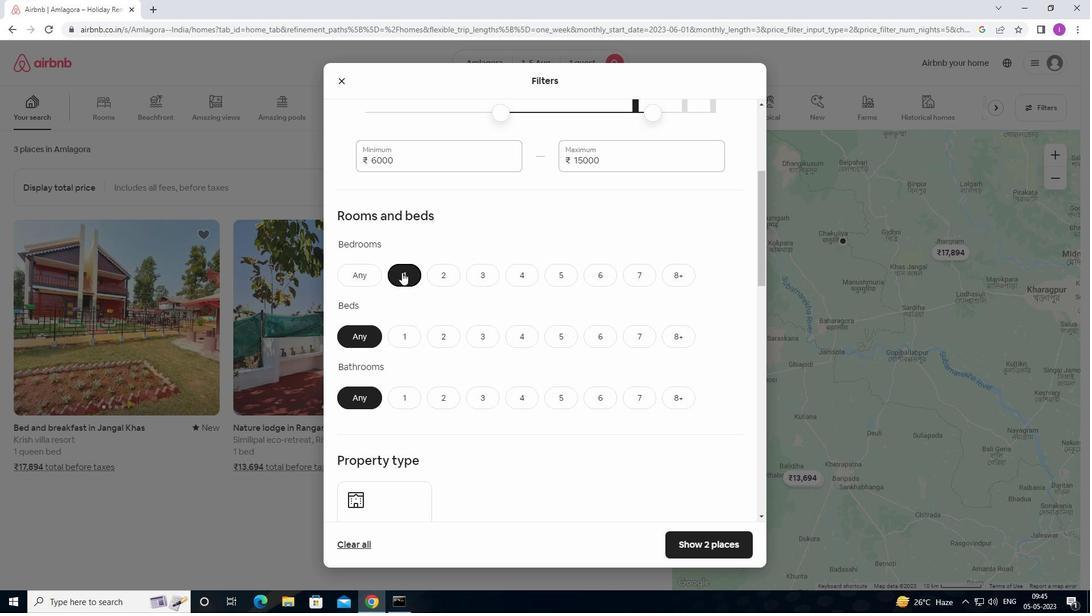 
Action: Mouse moved to (407, 269)
Screenshot: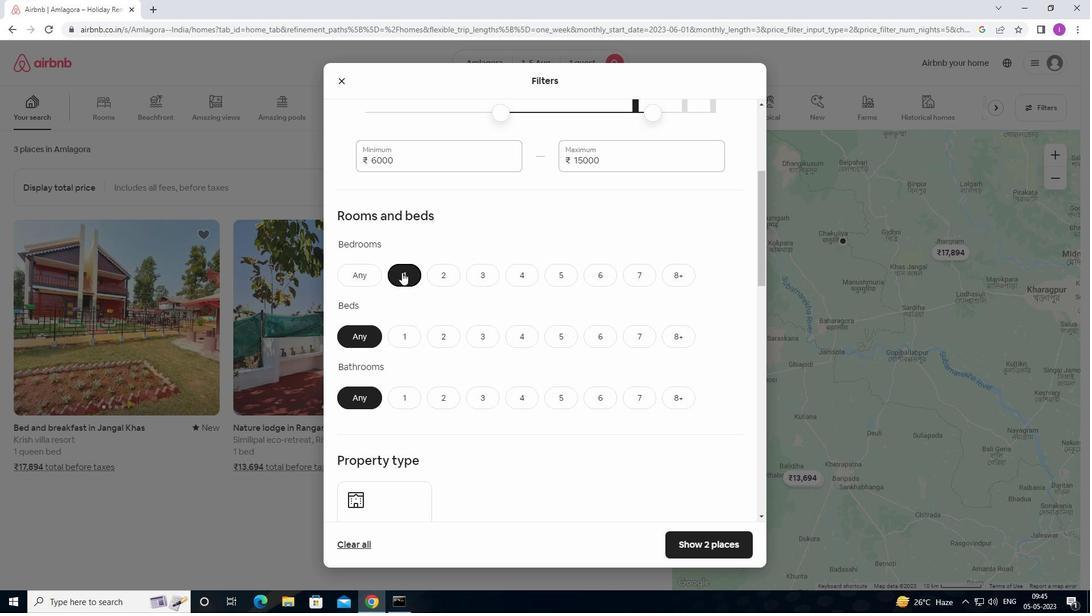 
Action: Mouse scrolled (407, 269) with delta (0, 0)
Screenshot: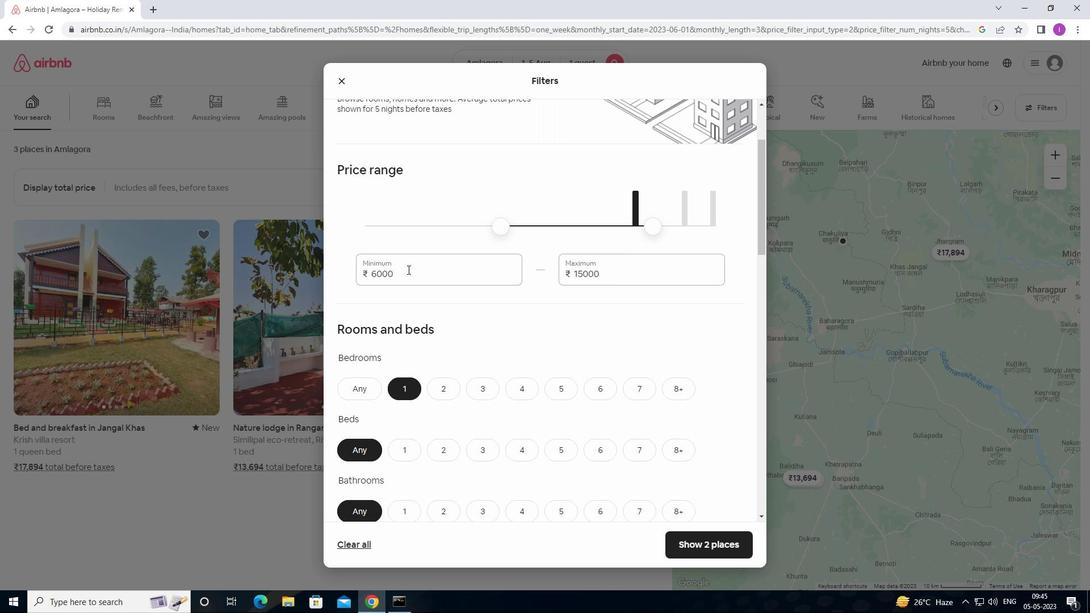 
Action: Mouse scrolled (407, 269) with delta (0, 0)
Screenshot: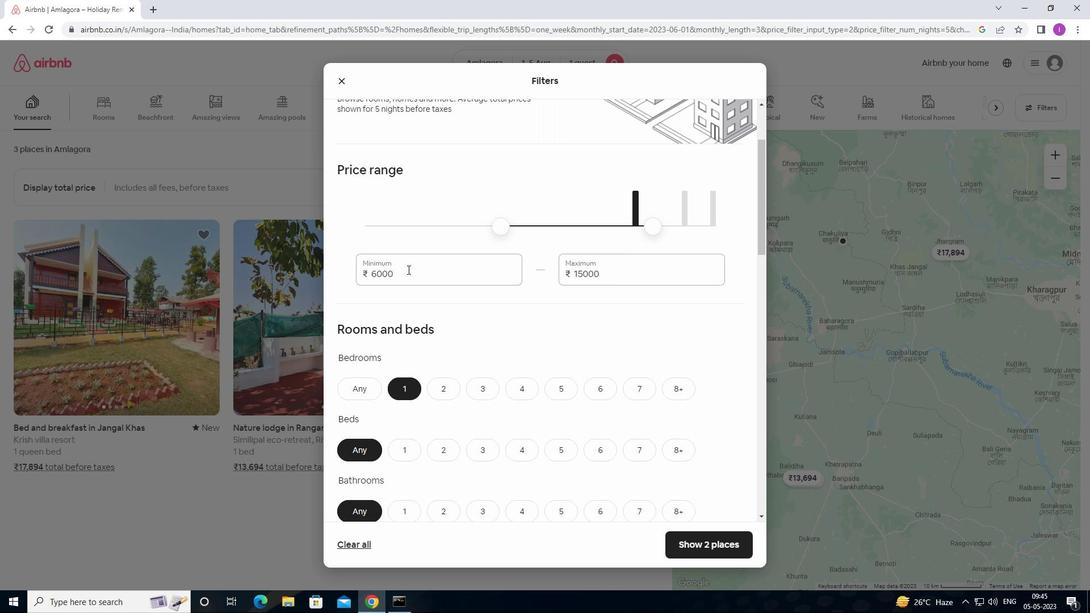 
Action: Mouse scrolled (407, 269) with delta (0, 0)
Screenshot: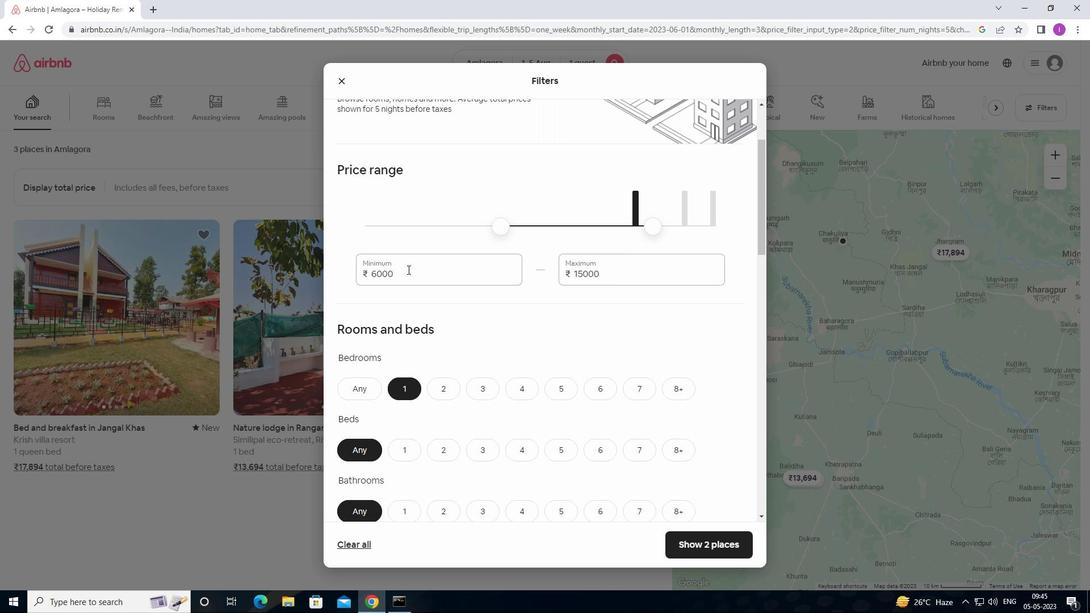 
Action: Mouse moved to (407, 270)
Screenshot: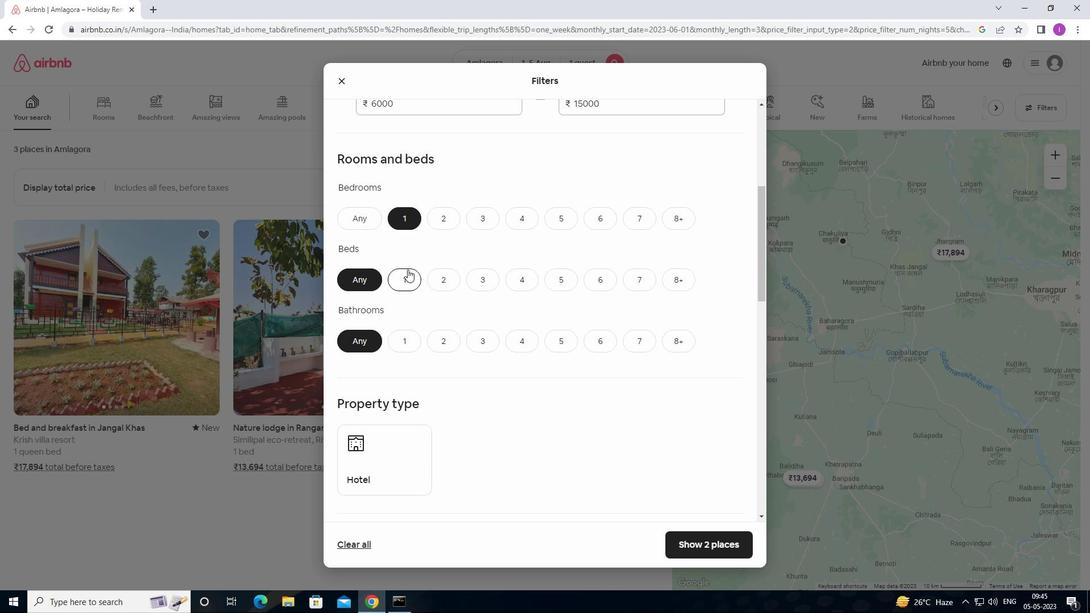 
Action: Mouse pressed left at (407, 270)
Screenshot: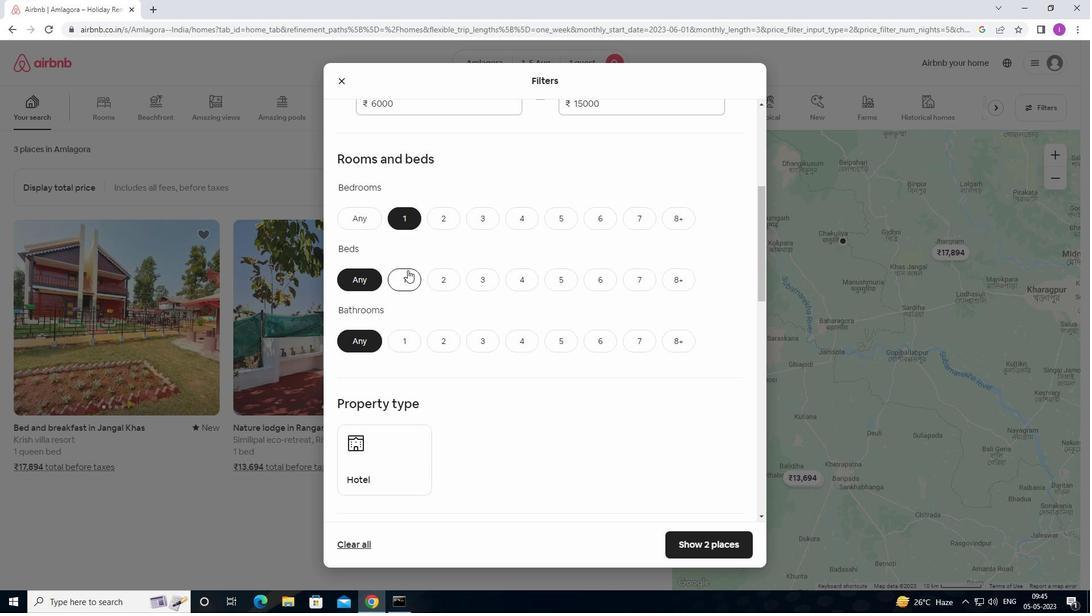 
Action: Mouse moved to (412, 338)
Screenshot: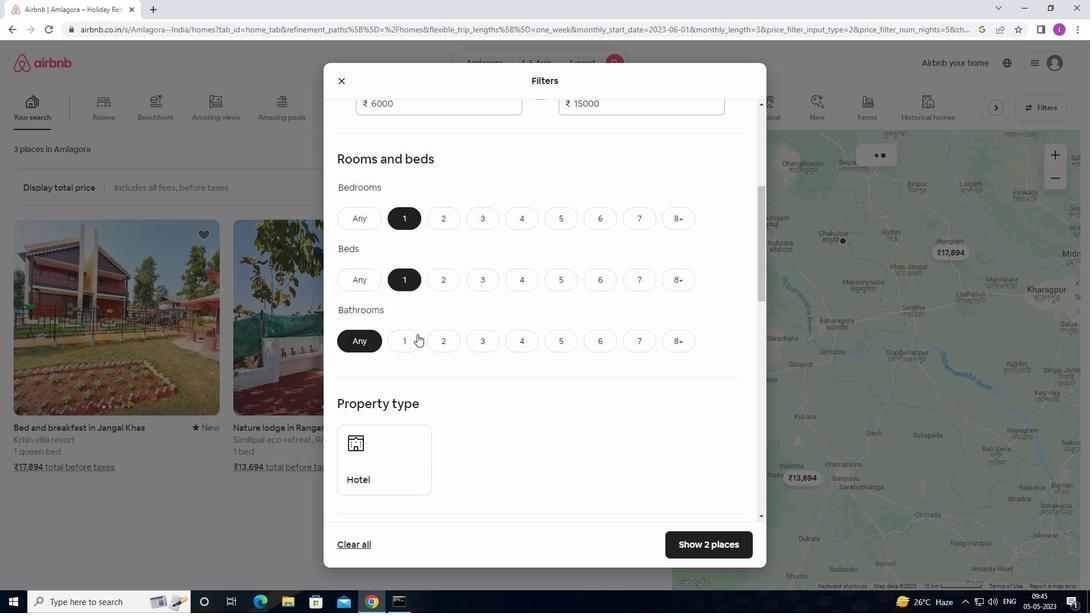 
Action: Mouse pressed left at (412, 338)
Screenshot: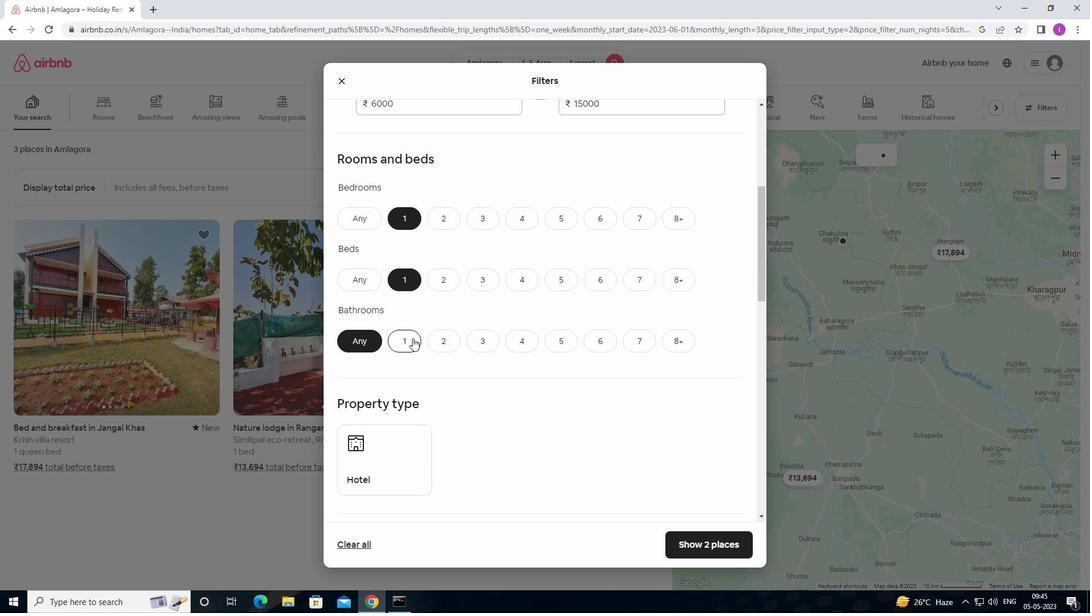 
Action: Mouse moved to (413, 336)
Screenshot: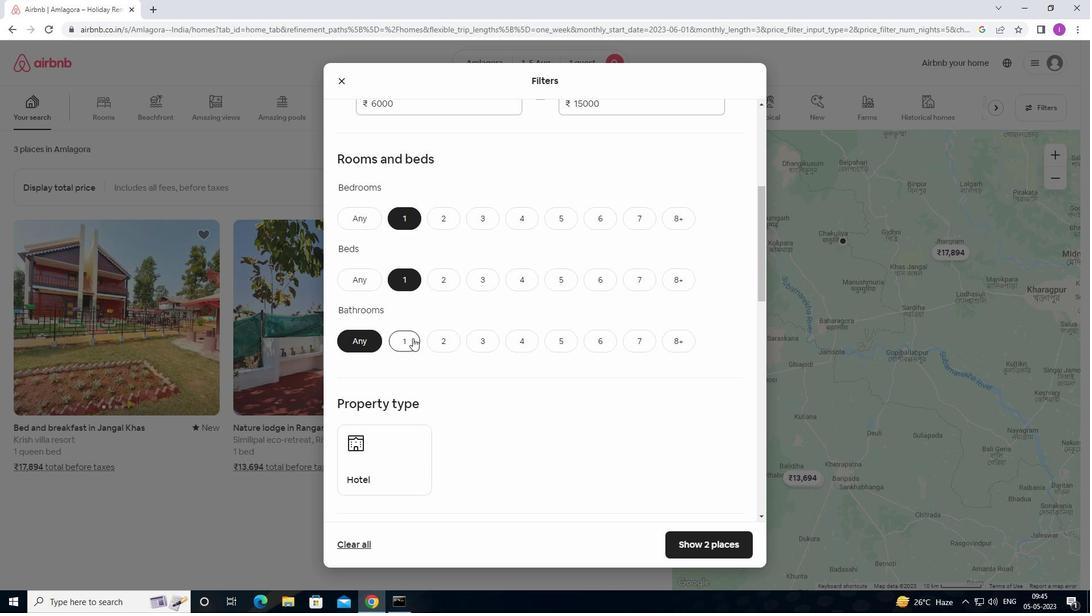 
Action: Mouse scrolled (413, 335) with delta (0, 0)
Screenshot: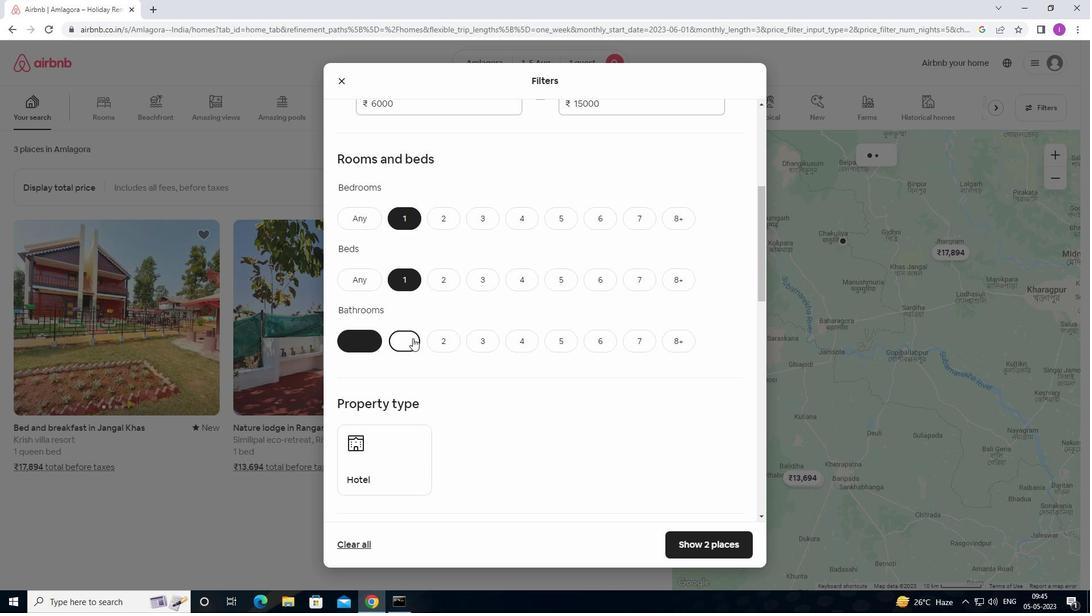 
Action: Mouse scrolled (413, 335) with delta (0, 0)
Screenshot: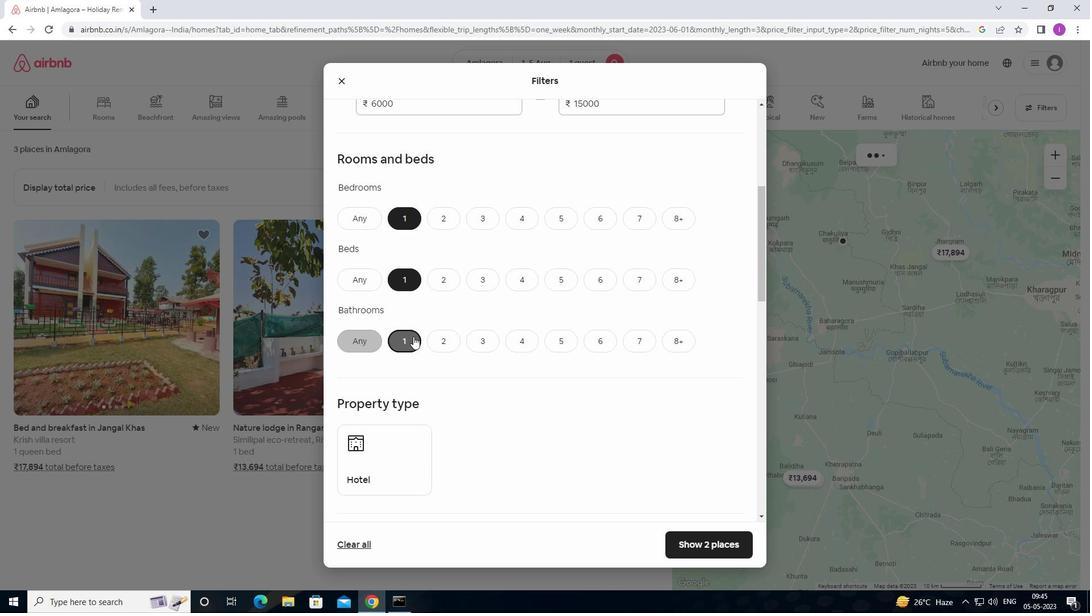 
Action: Mouse scrolled (413, 335) with delta (0, 0)
Screenshot: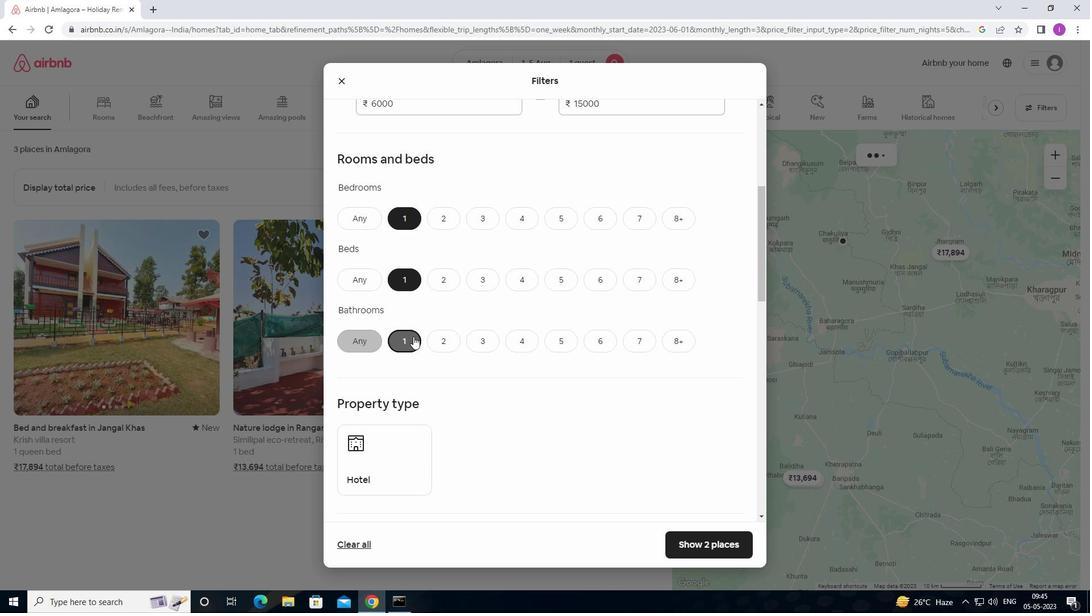 
Action: Mouse moved to (393, 311)
Screenshot: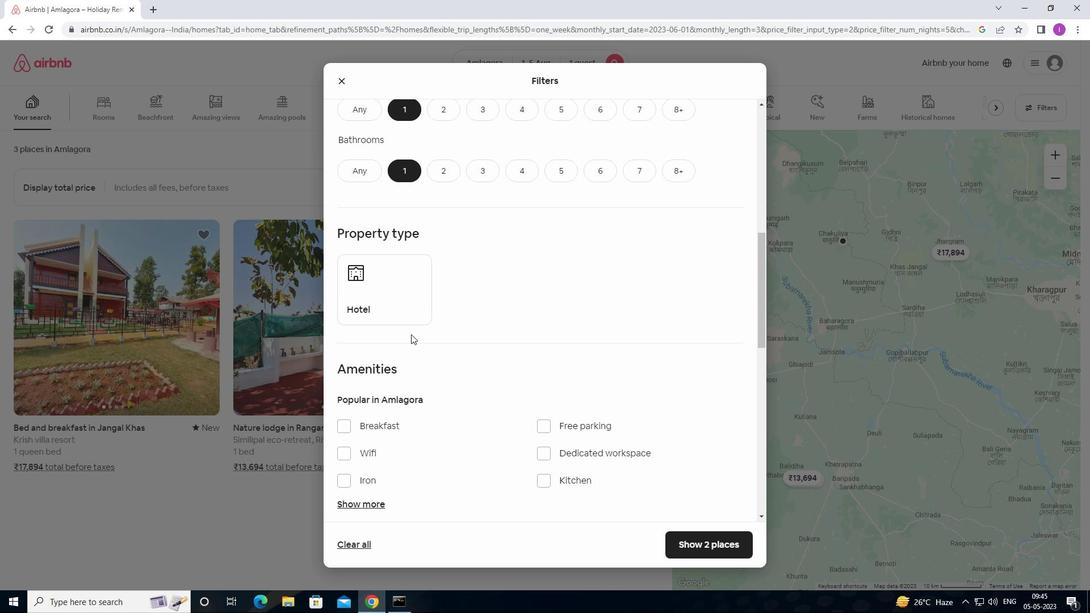 
Action: Mouse pressed left at (393, 311)
Screenshot: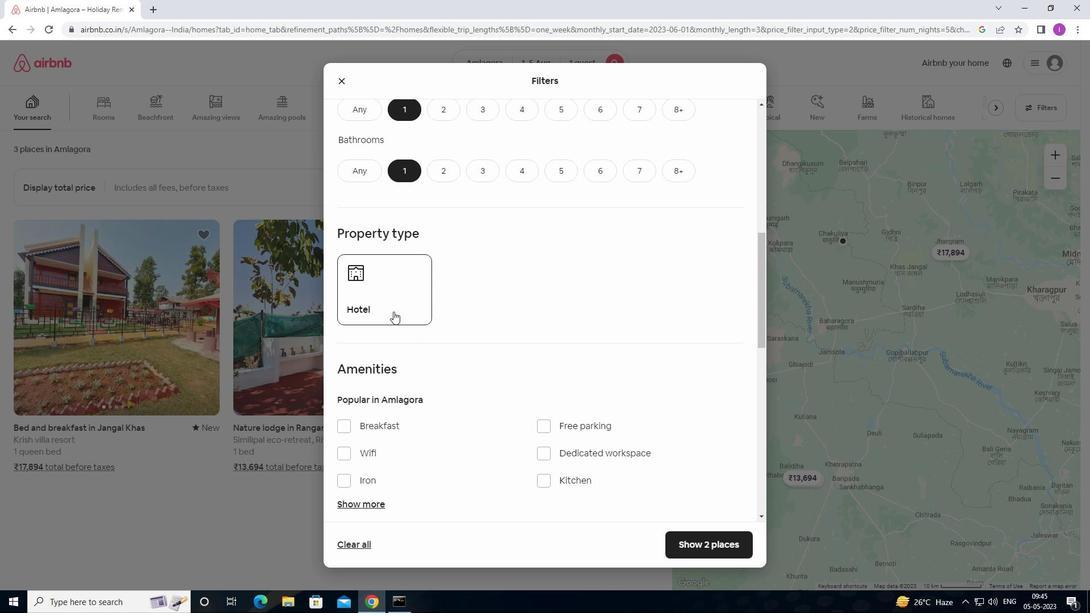 
Action: Mouse moved to (551, 364)
Screenshot: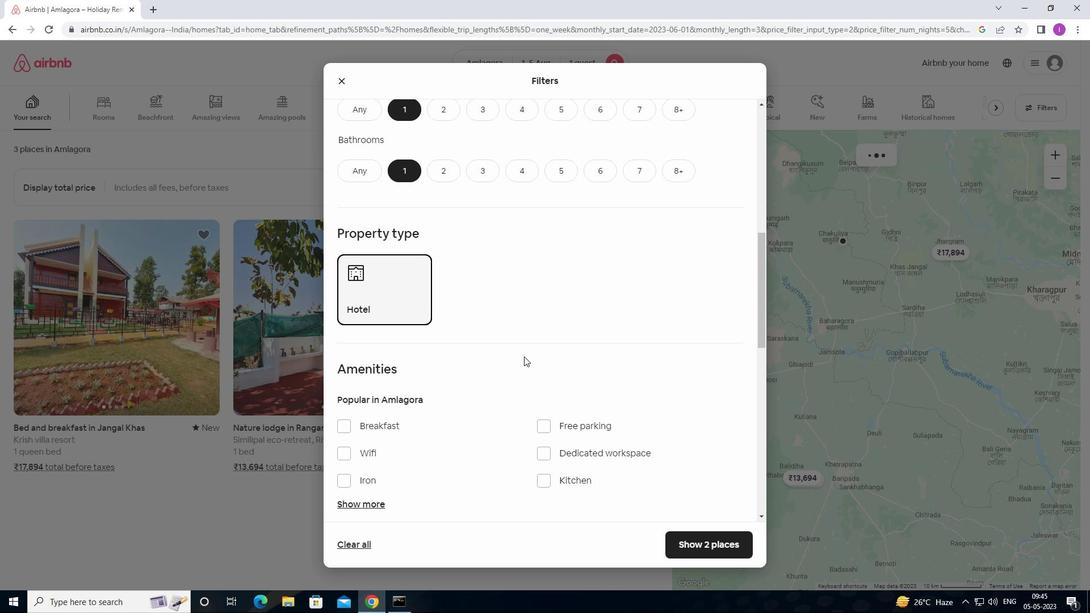 
Action: Mouse scrolled (551, 364) with delta (0, 0)
Screenshot: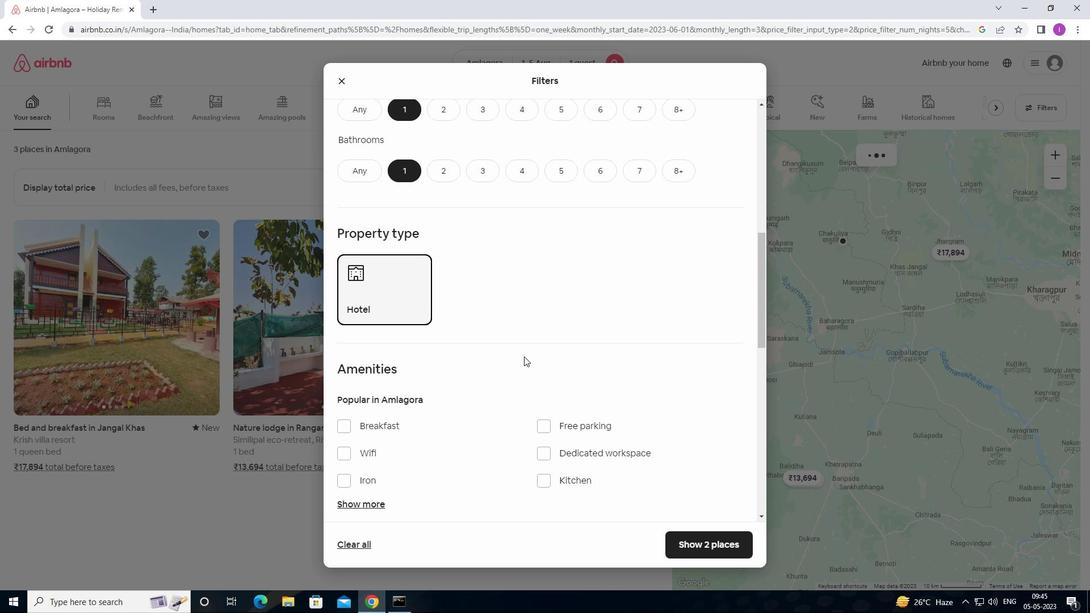 
Action: Mouse moved to (551, 364)
Screenshot: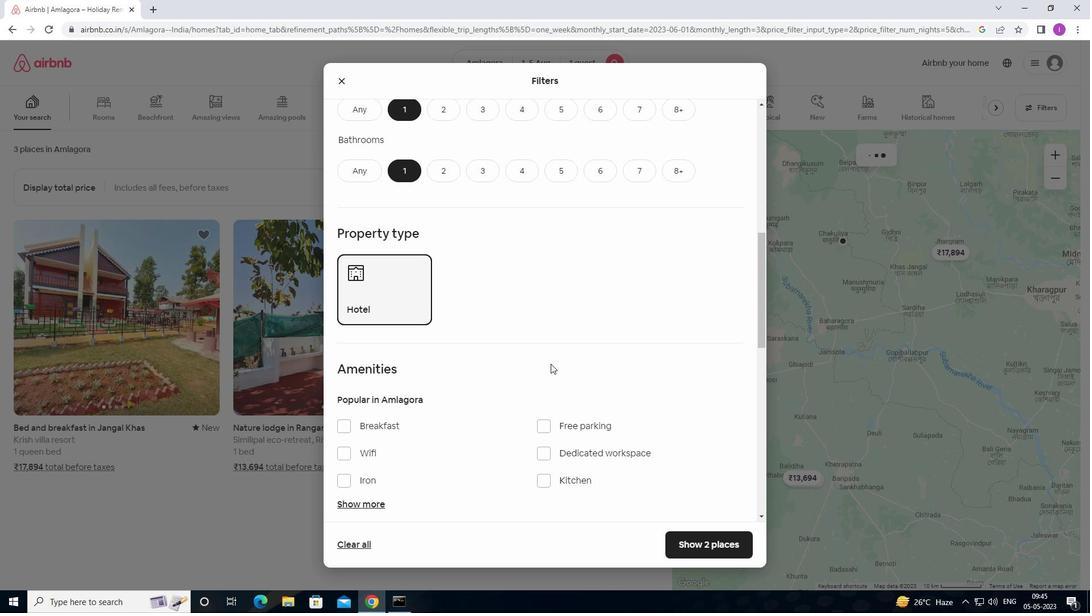 
Action: Mouse scrolled (551, 364) with delta (0, 0)
Screenshot: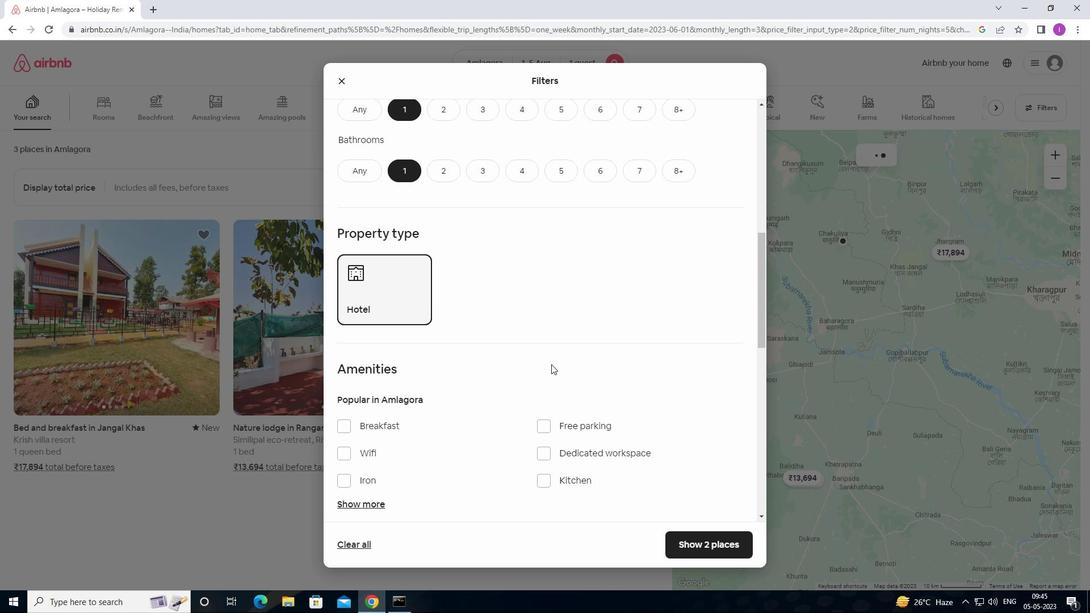 
Action: Mouse scrolled (551, 364) with delta (0, 0)
Screenshot: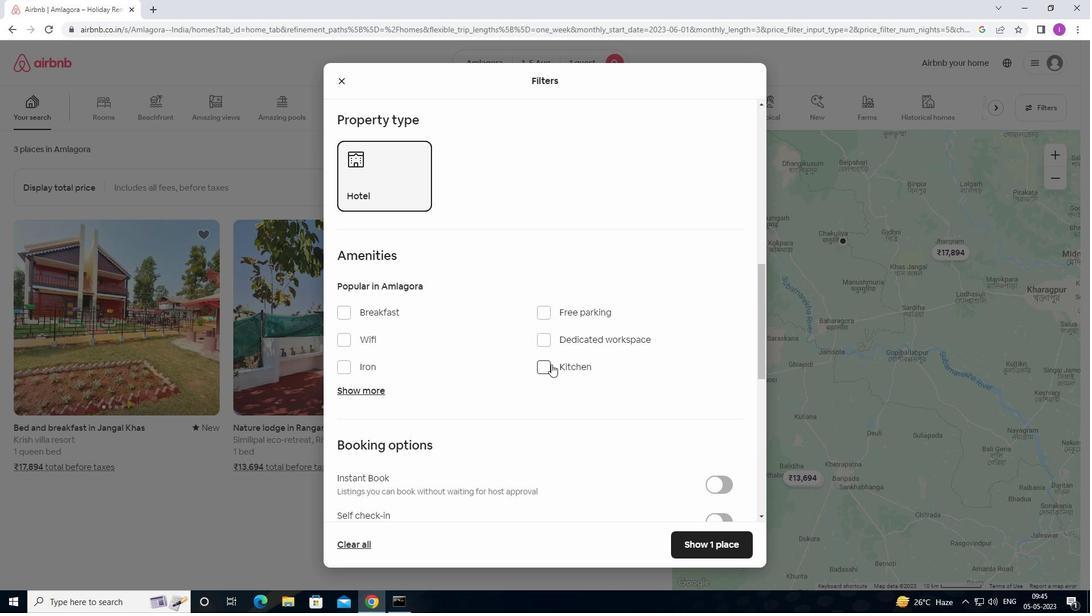 
Action: Mouse moved to (339, 280)
Screenshot: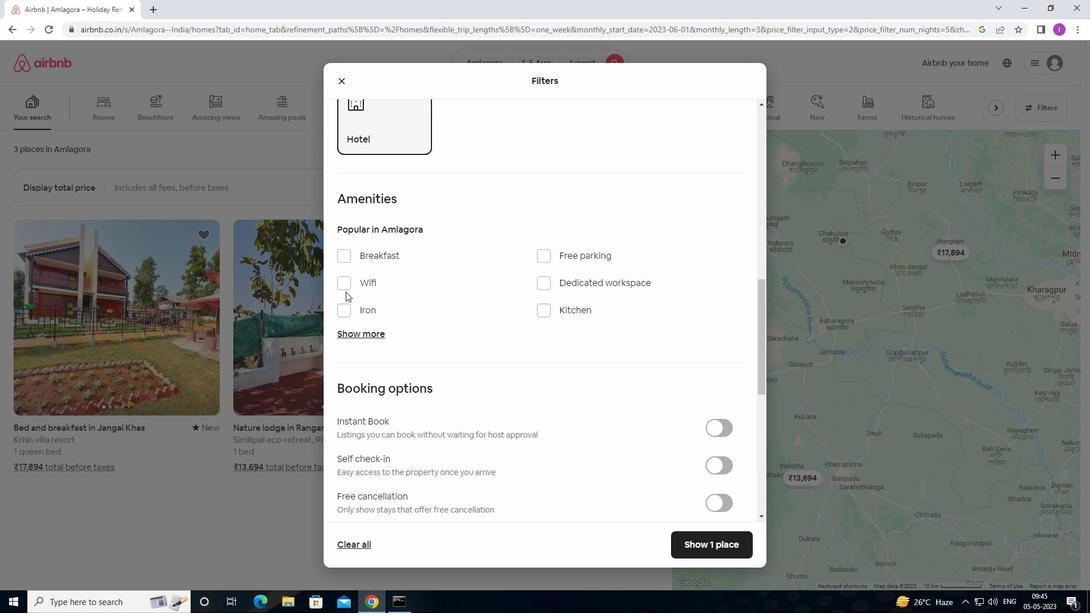 
Action: Mouse pressed left at (339, 280)
Screenshot: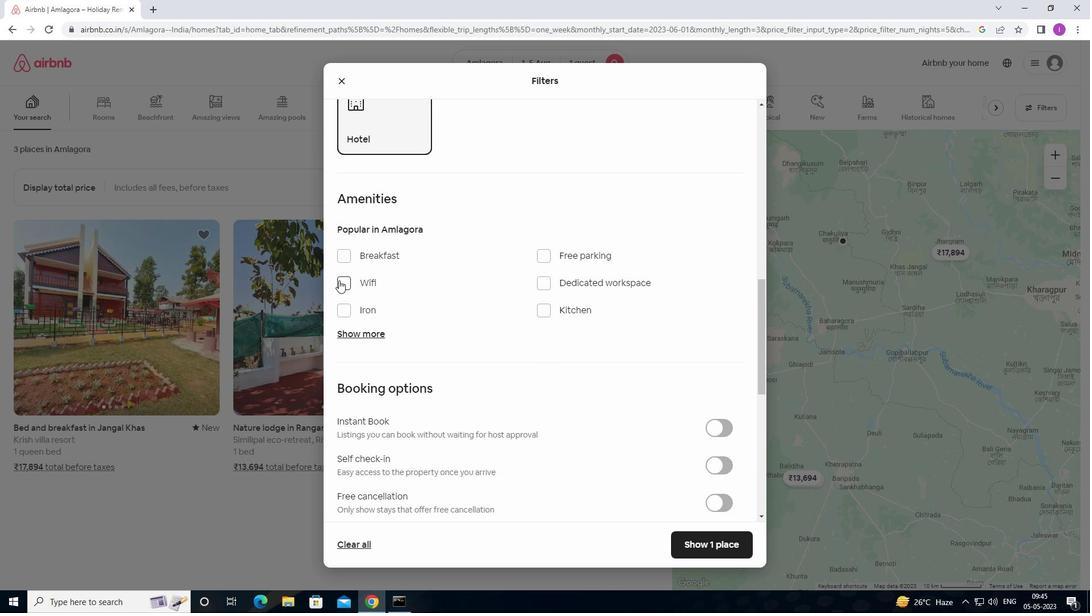 
Action: Mouse moved to (441, 298)
Screenshot: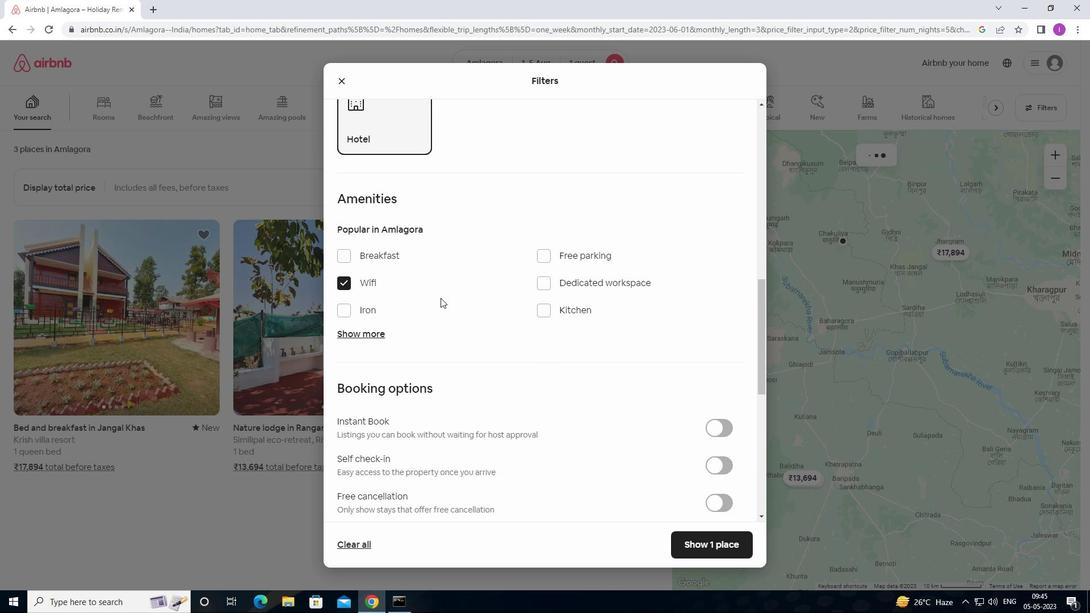 
Action: Mouse scrolled (441, 297) with delta (0, 0)
Screenshot: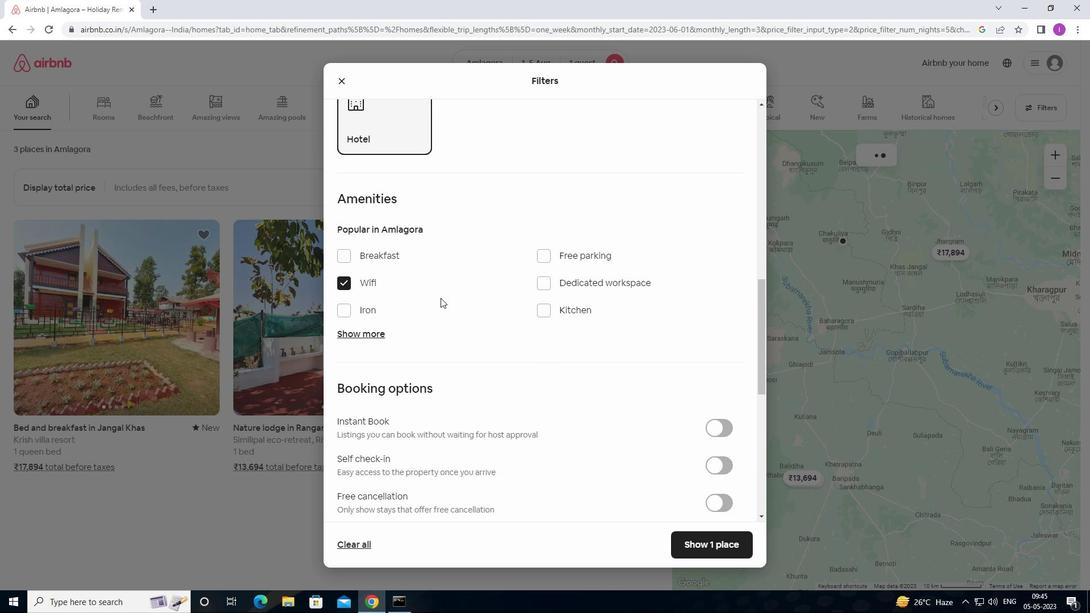 
Action: Mouse moved to (442, 298)
Screenshot: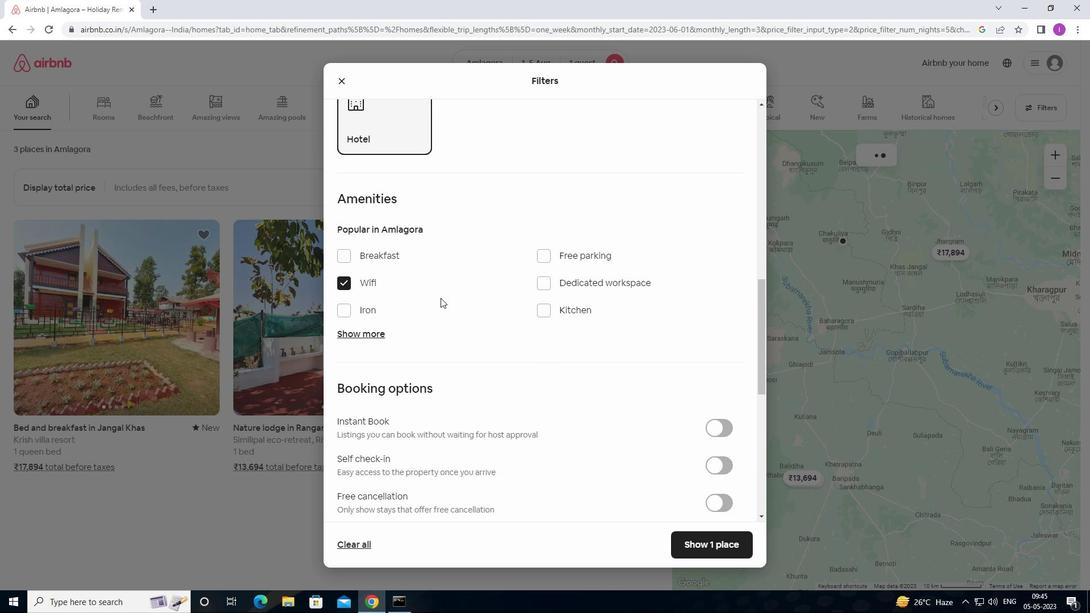 
Action: Mouse scrolled (442, 297) with delta (0, 0)
Screenshot: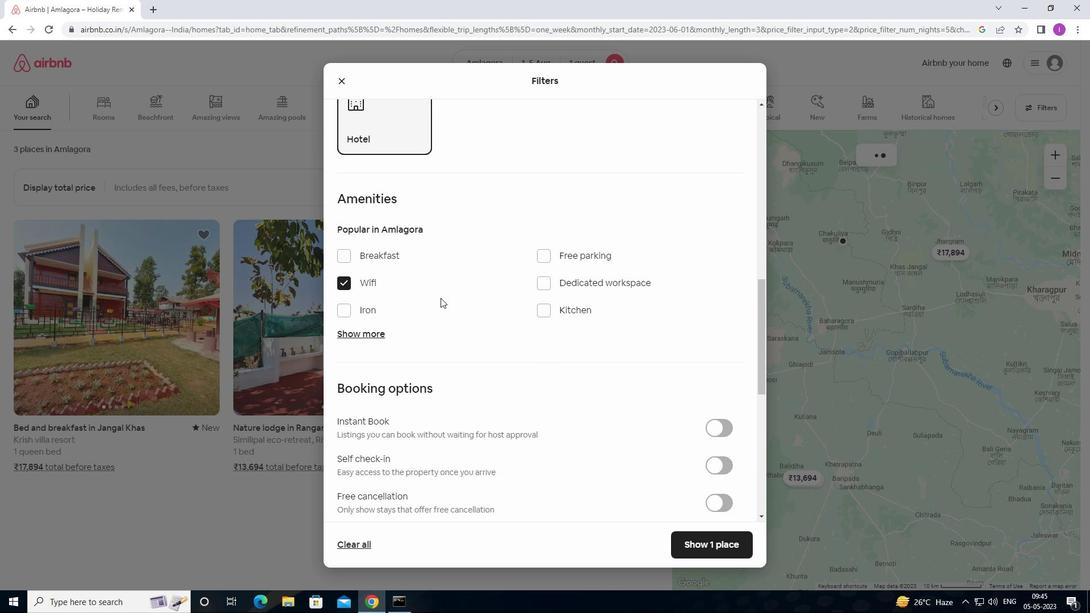 
Action: Mouse moved to (442, 298)
Screenshot: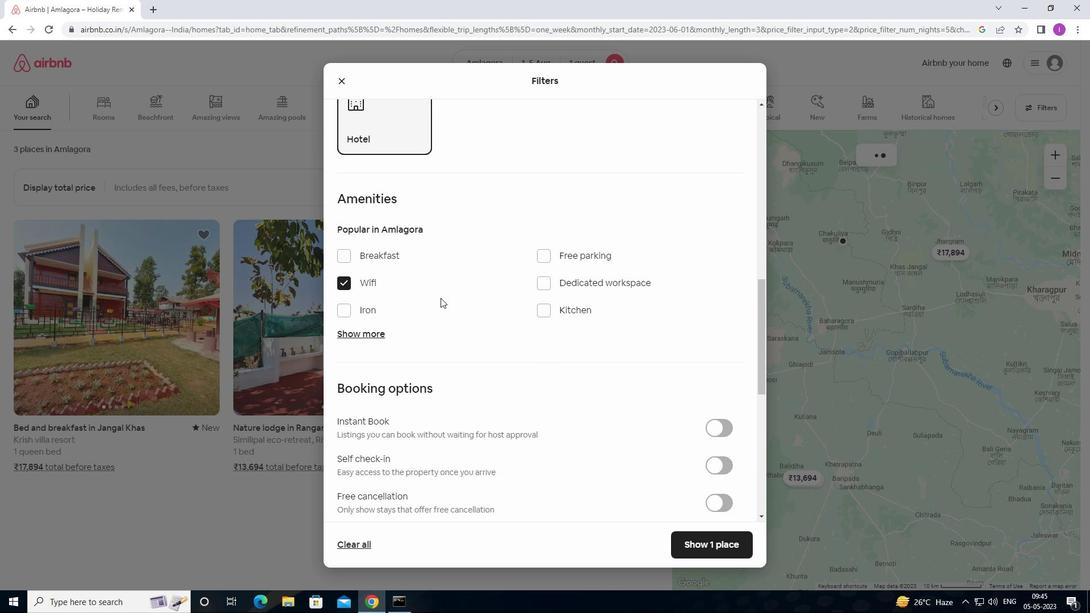 
Action: Mouse scrolled (442, 297) with delta (0, 0)
Screenshot: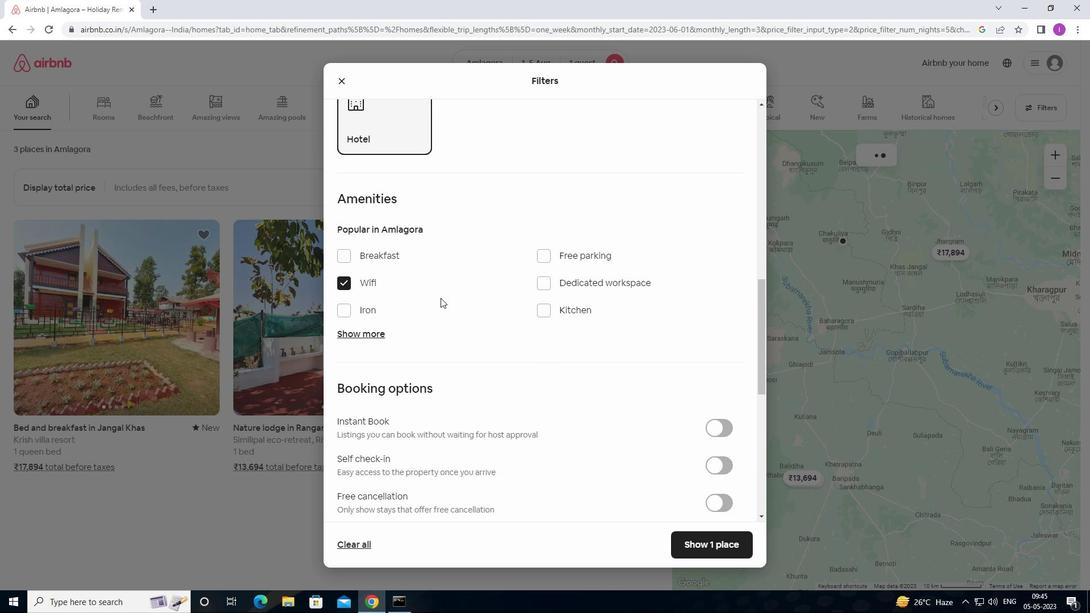 
Action: Mouse moved to (443, 298)
Screenshot: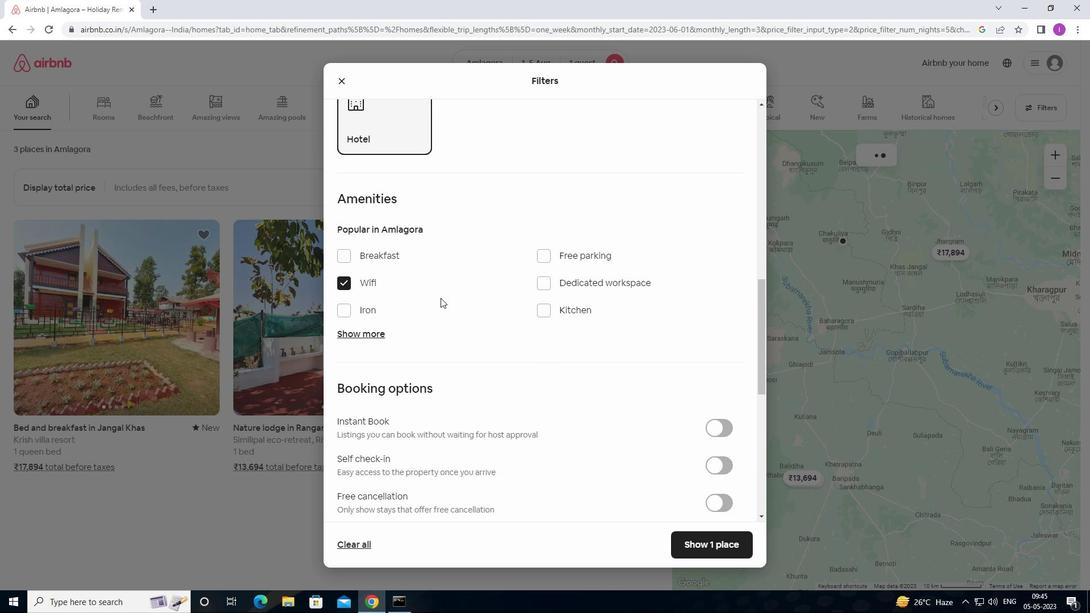 
Action: Mouse scrolled (443, 298) with delta (0, 0)
Screenshot: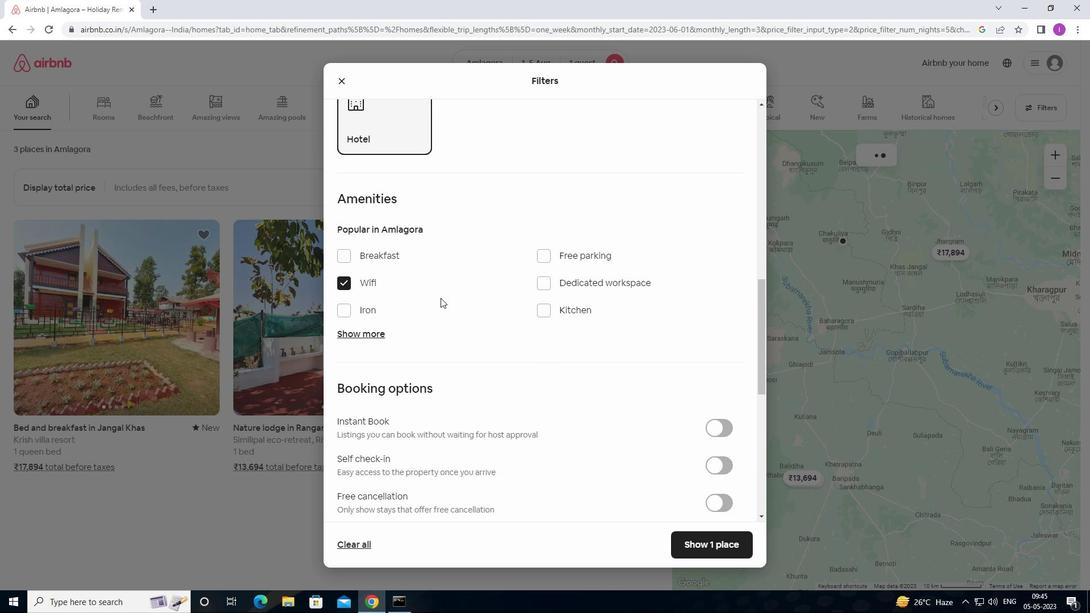
Action: Mouse moved to (444, 299)
Screenshot: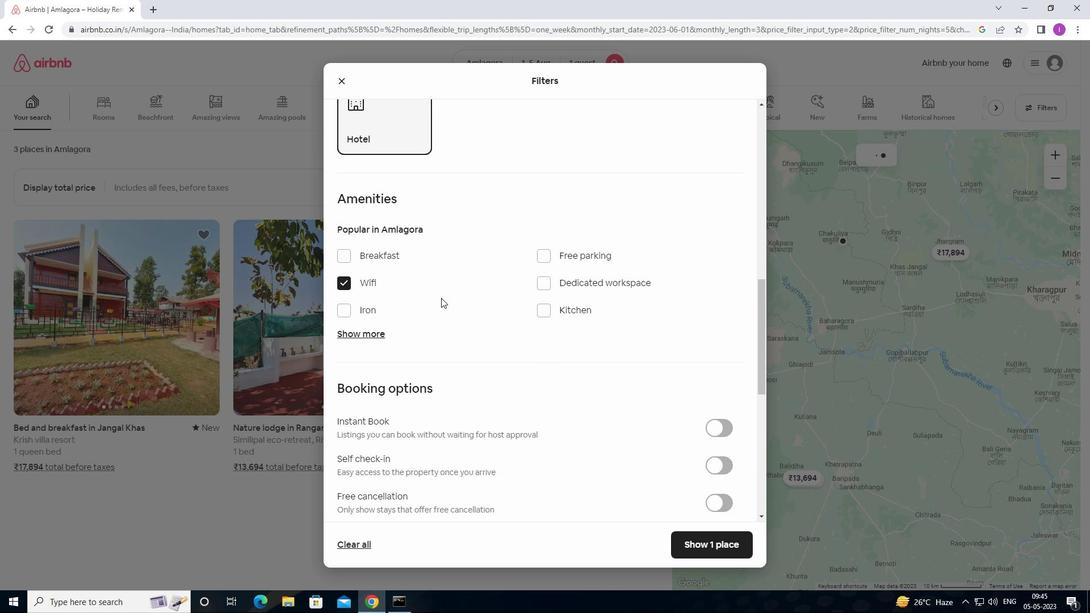 
Action: Mouse scrolled (444, 298) with delta (0, 0)
Screenshot: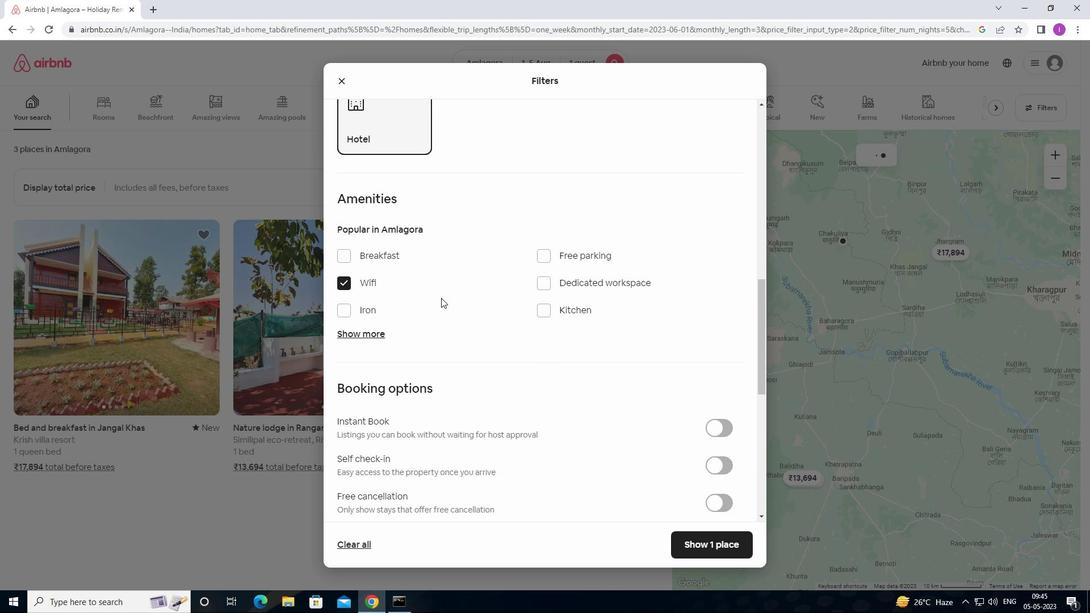 
Action: Mouse moved to (730, 179)
Screenshot: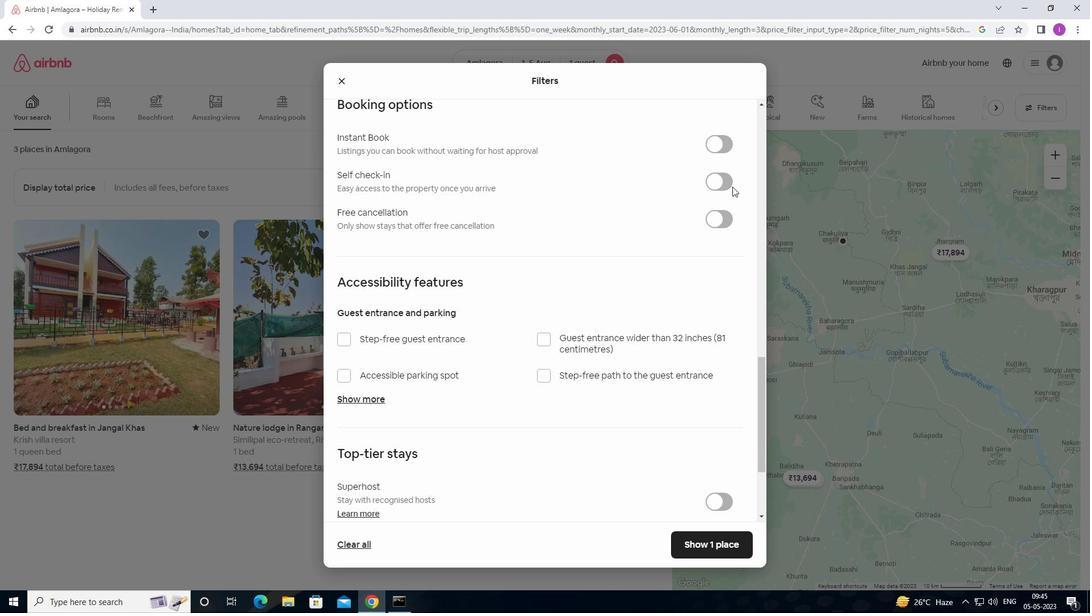 
Action: Mouse pressed left at (730, 179)
Screenshot: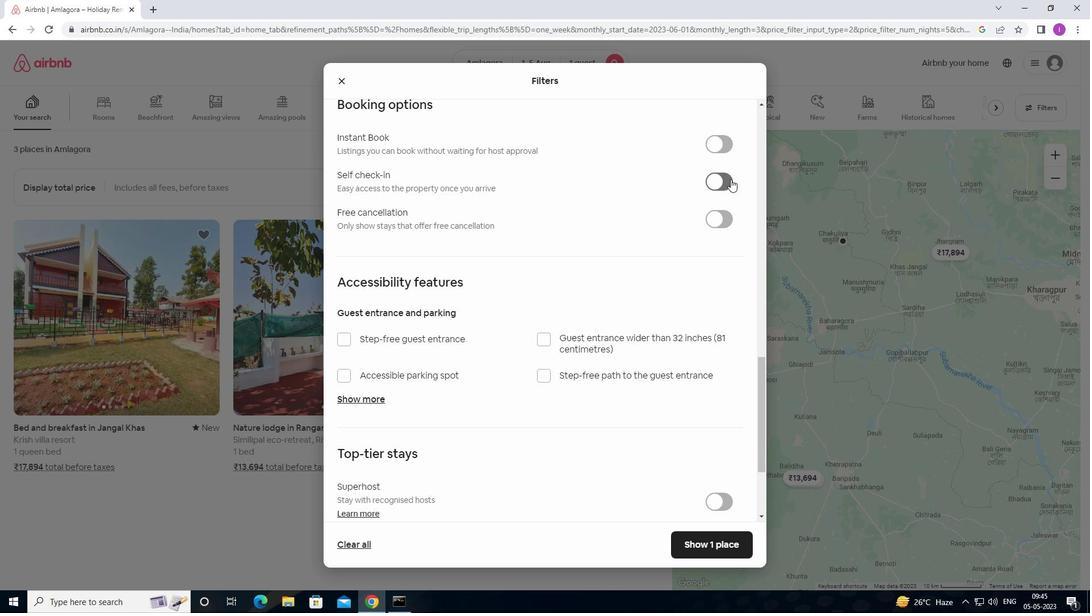 
Action: Mouse moved to (553, 315)
Screenshot: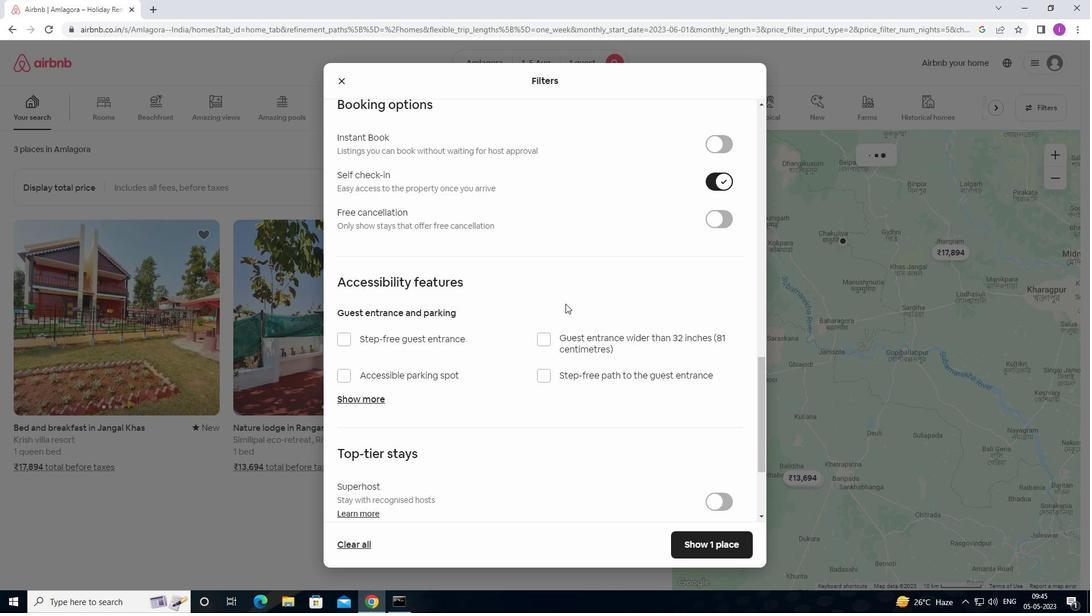 
Action: Mouse scrolled (553, 315) with delta (0, 0)
Screenshot: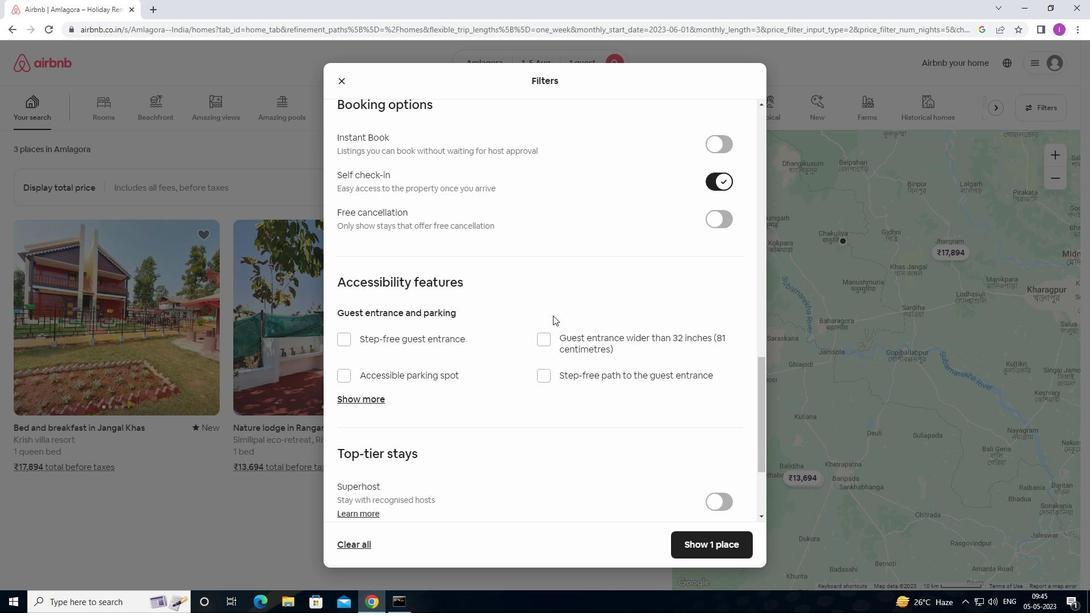 
Action: Mouse scrolled (553, 315) with delta (0, 0)
Screenshot: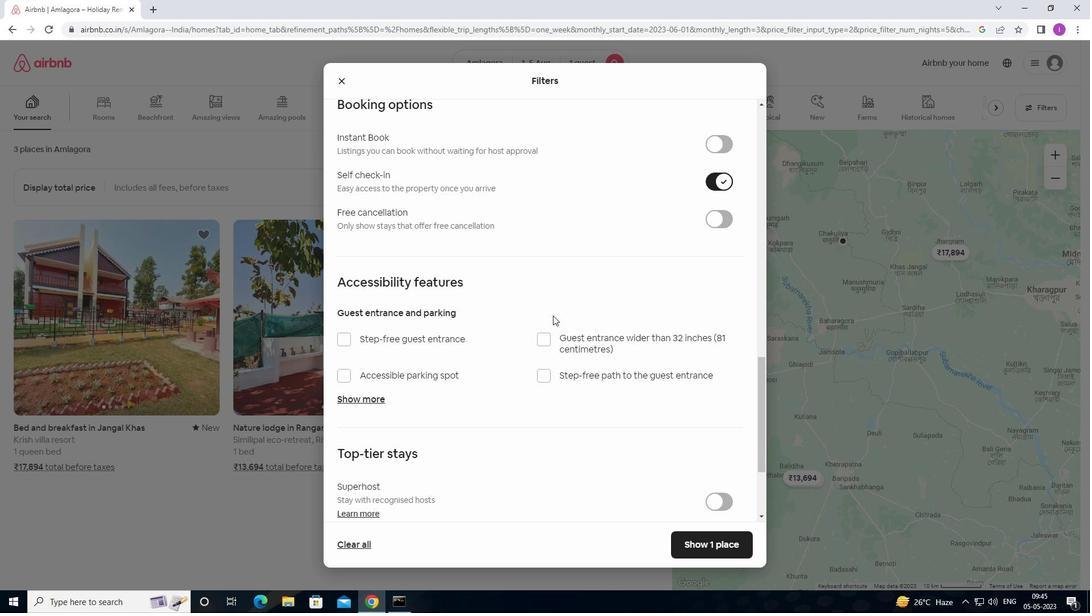 
Action: Mouse scrolled (553, 315) with delta (0, 0)
Screenshot: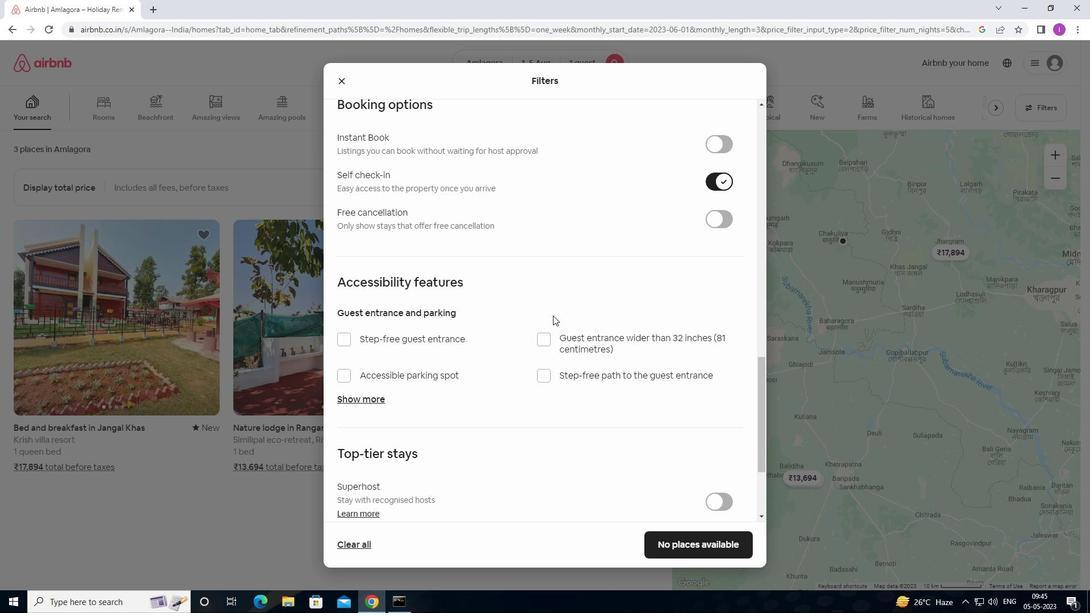 
Action: Mouse scrolled (553, 315) with delta (0, 0)
Screenshot: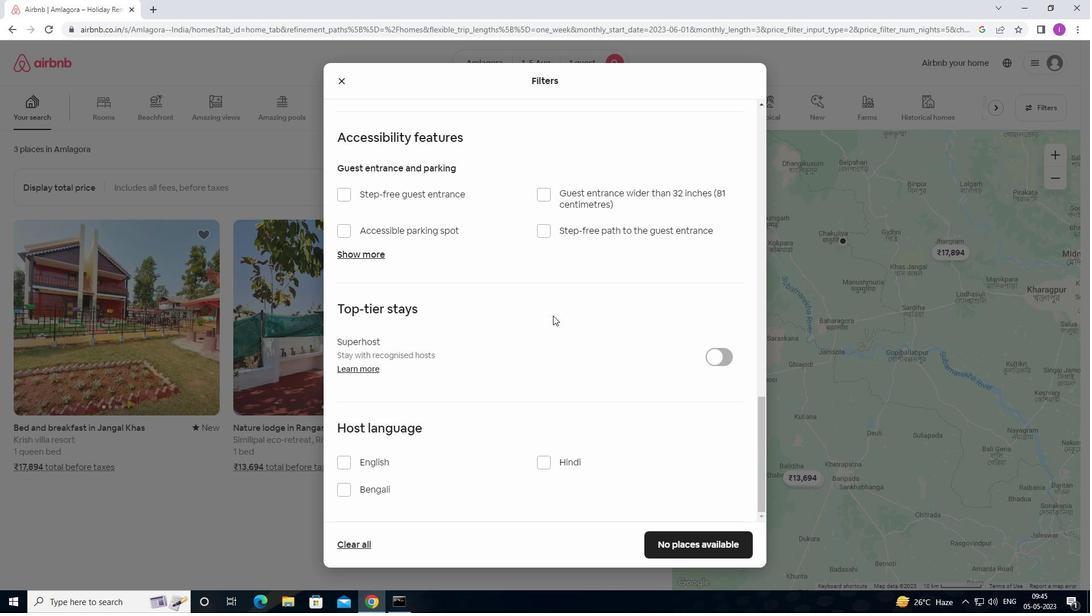 
Action: Mouse scrolled (553, 315) with delta (0, 0)
Screenshot: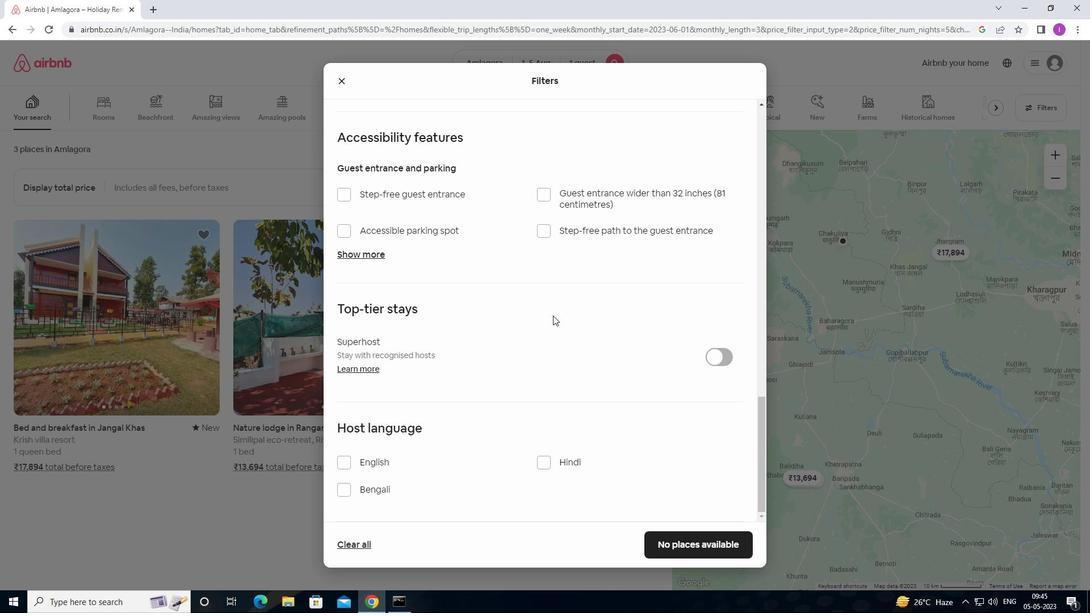 
Action: Mouse scrolled (553, 315) with delta (0, 0)
Screenshot: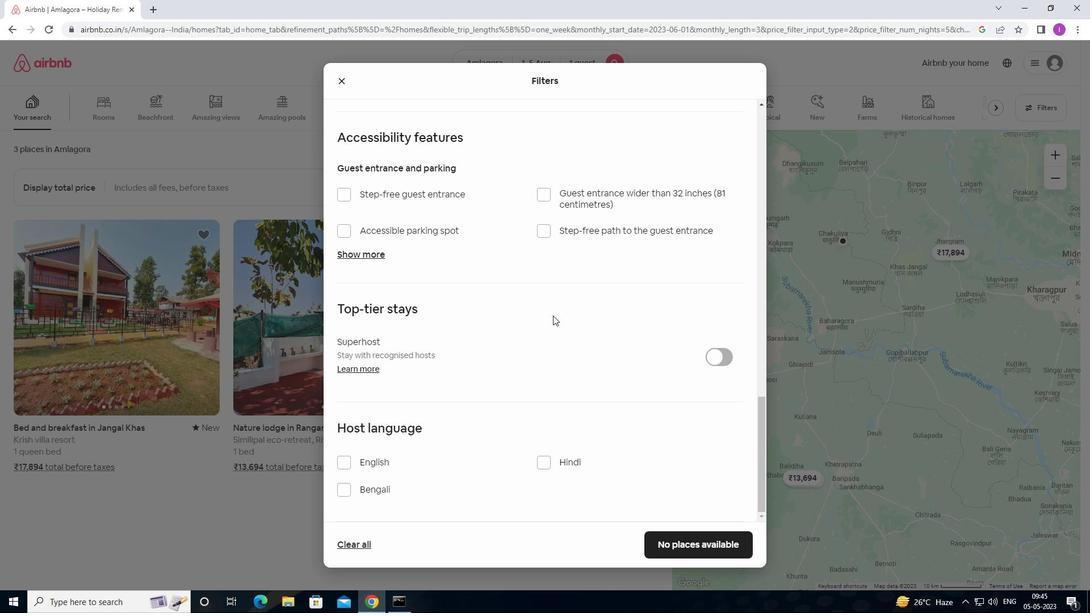 
Action: Mouse moved to (700, 447)
Screenshot: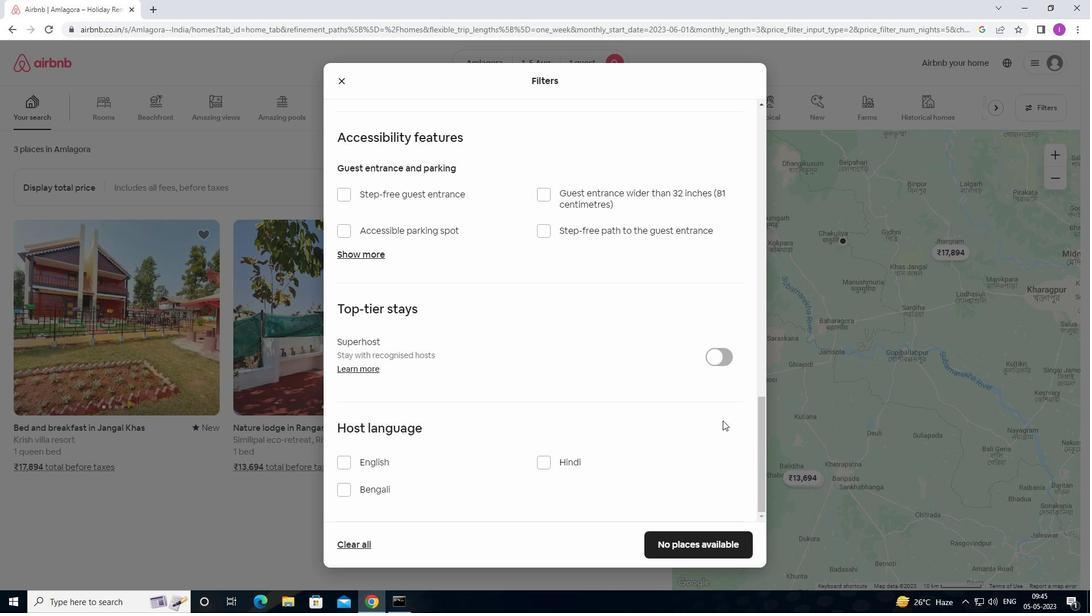 
Action: Mouse scrolled (700, 446) with delta (0, 0)
Screenshot: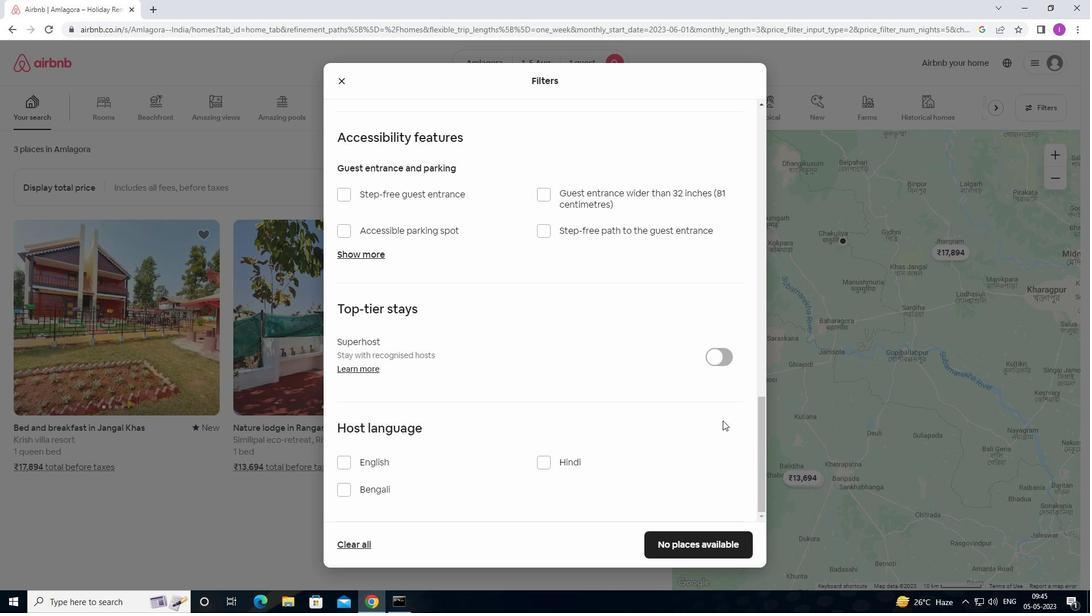 
Action: Mouse moved to (699, 449)
Screenshot: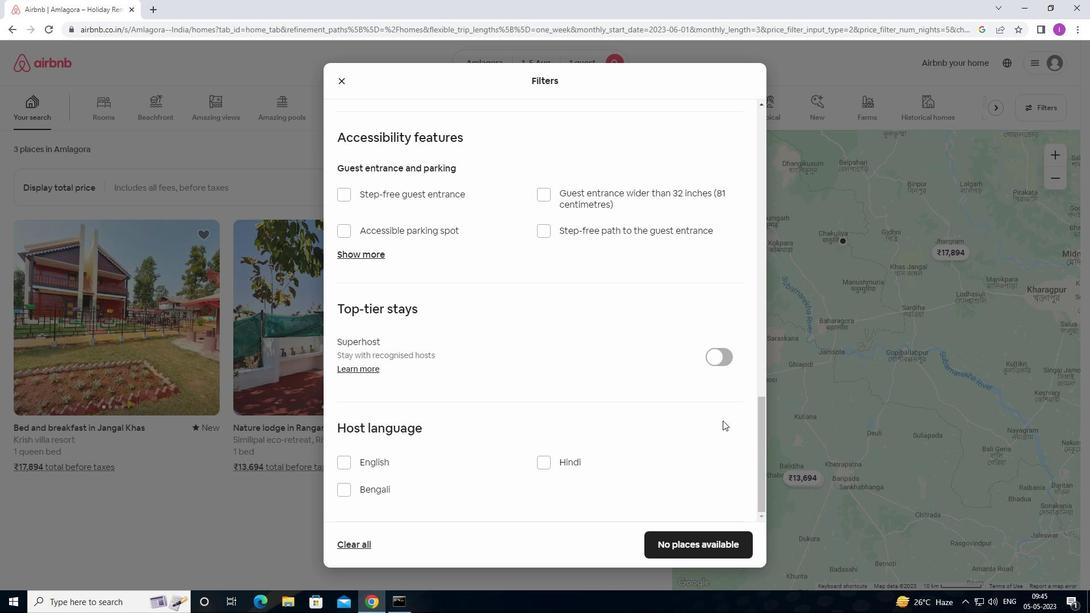 
Action: Mouse scrolled (699, 449) with delta (0, 0)
Screenshot: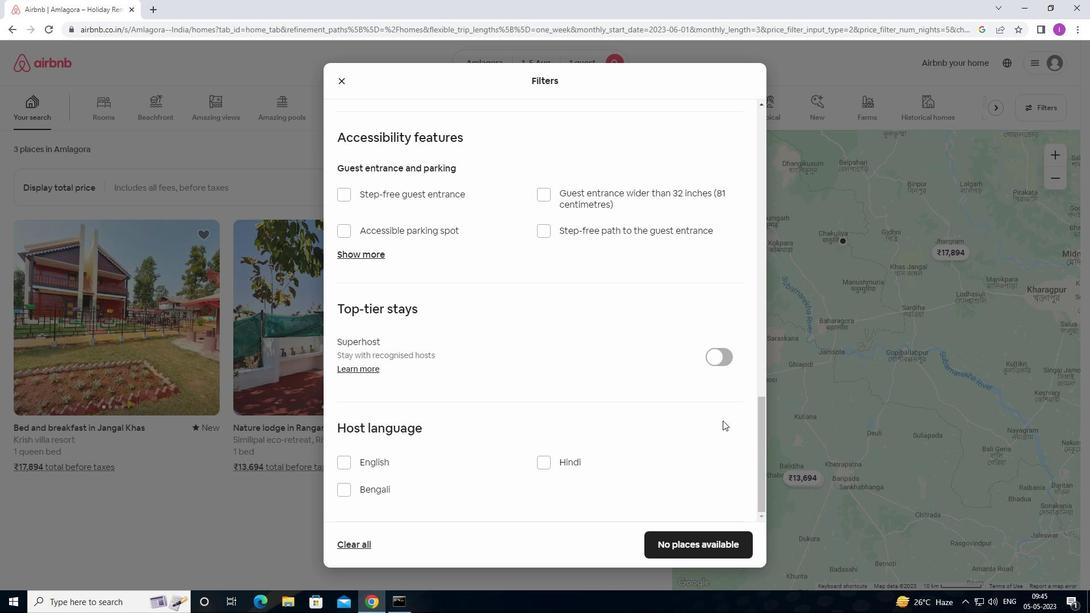 
Action: Mouse scrolled (699, 449) with delta (0, 0)
Screenshot: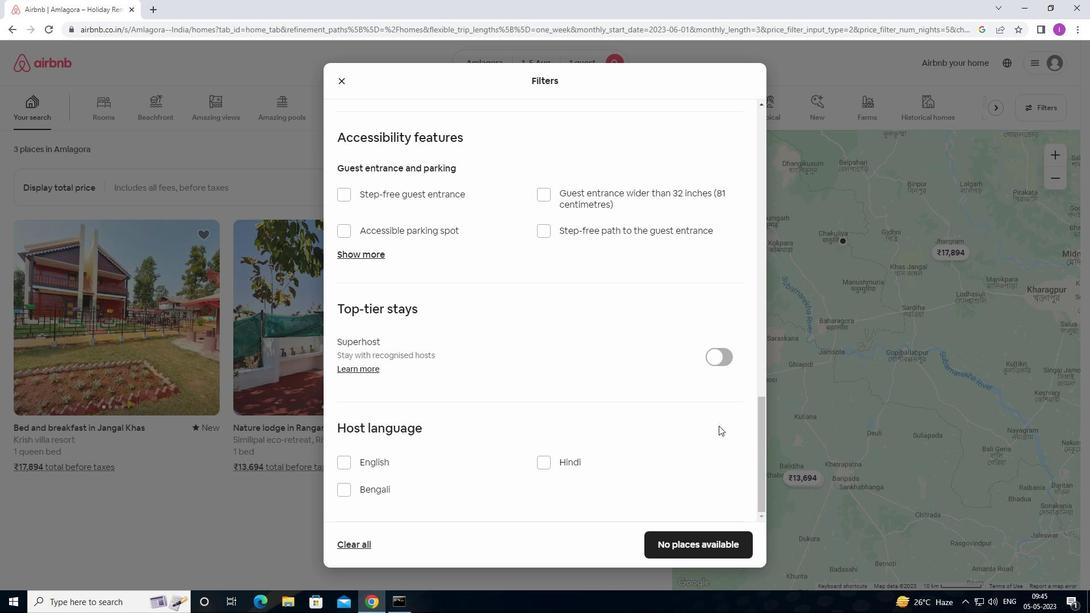 
Action: Mouse scrolled (699, 449) with delta (0, 0)
Screenshot: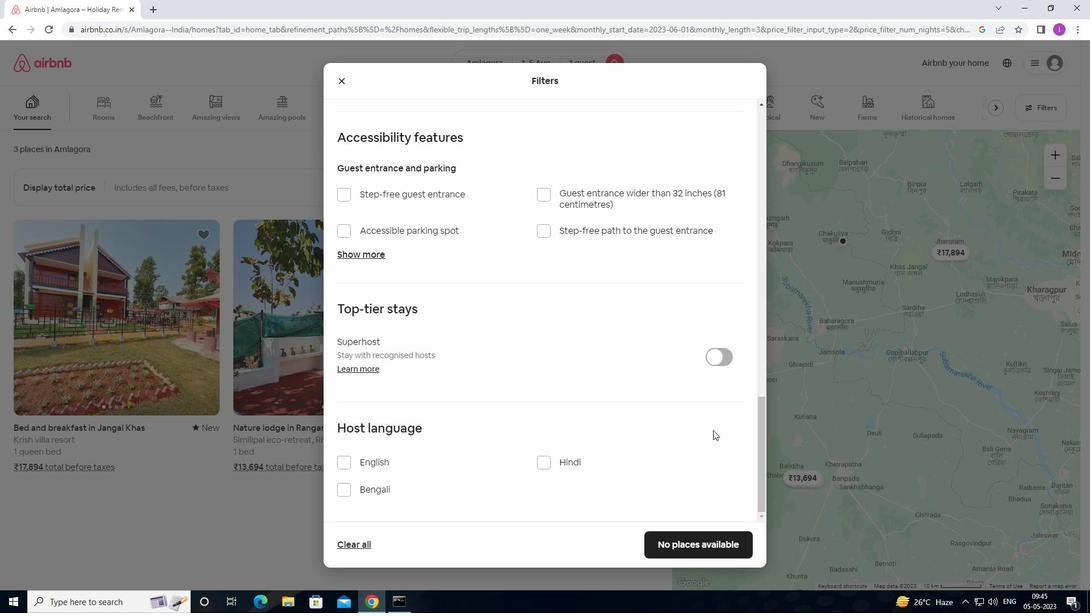 
Action: Mouse moved to (343, 465)
Screenshot: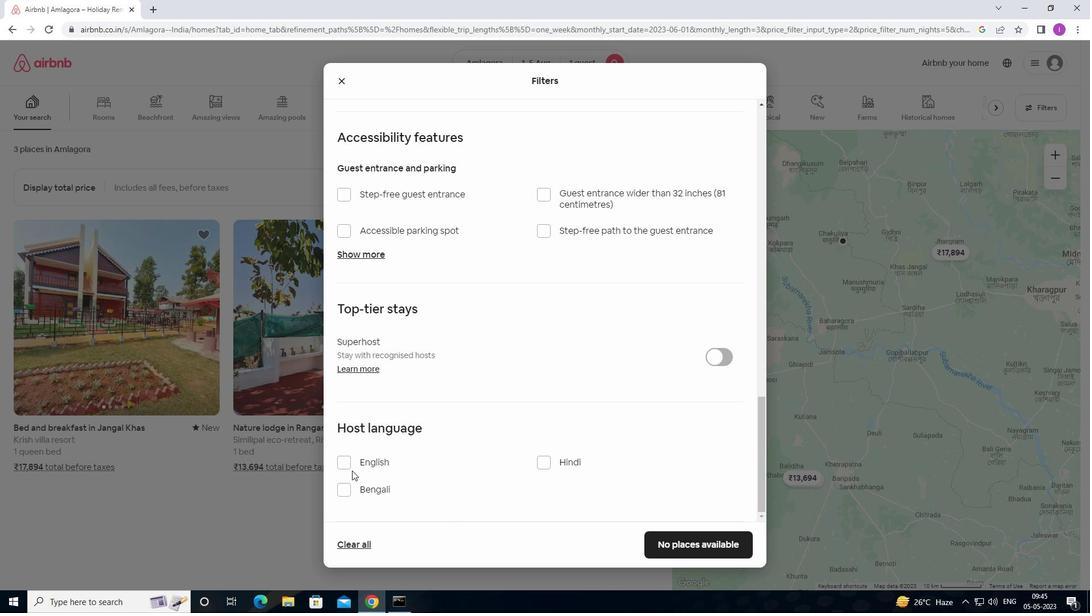 
Action: Mouse pressed left at (343, 465)
Screenshot: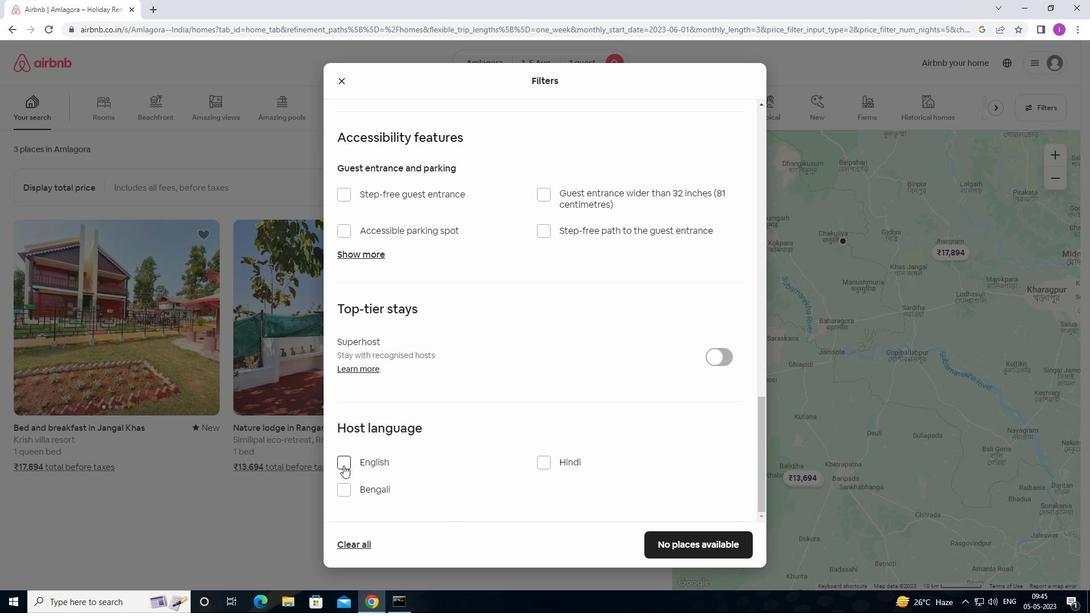 
Action: Mouse moved to (698, 550)
Screenshot: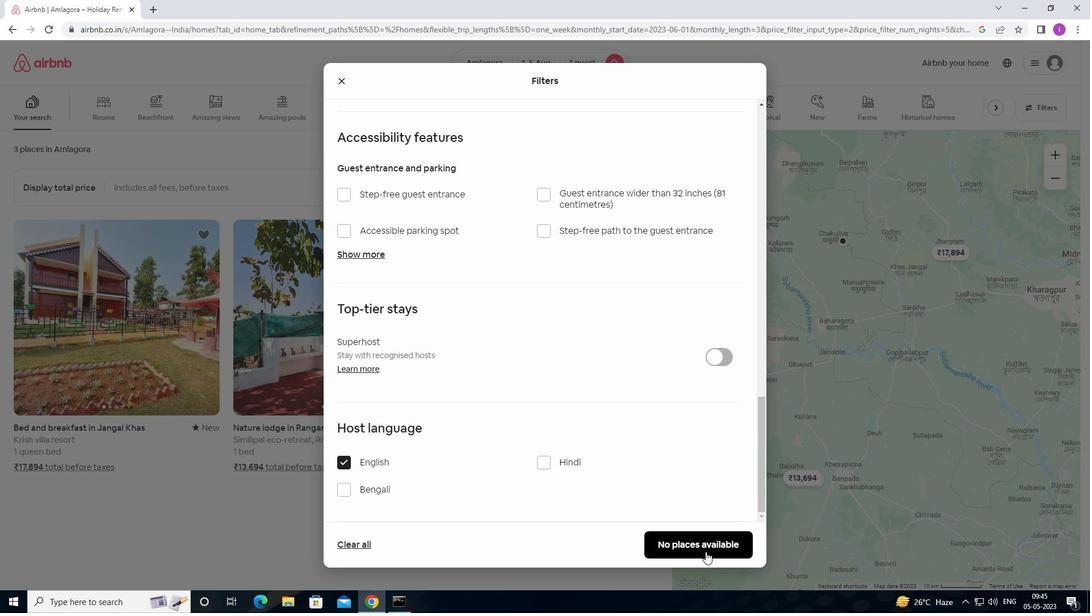 
Action: Mouse pressed left at (698, 550)
Screenshot: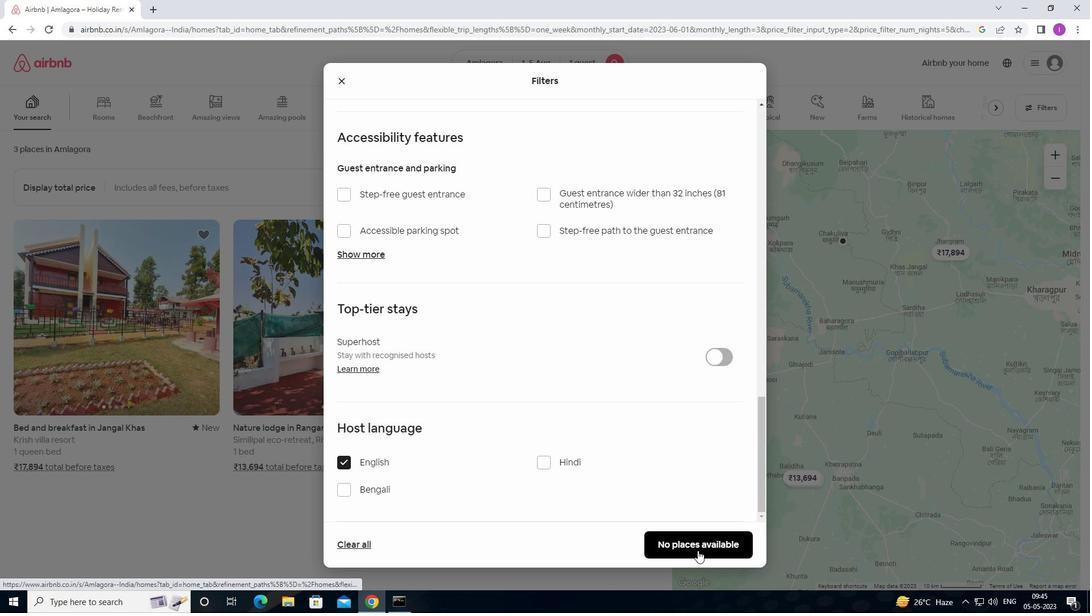 
Action: Mouse moved to (745, 521)
Screenshot: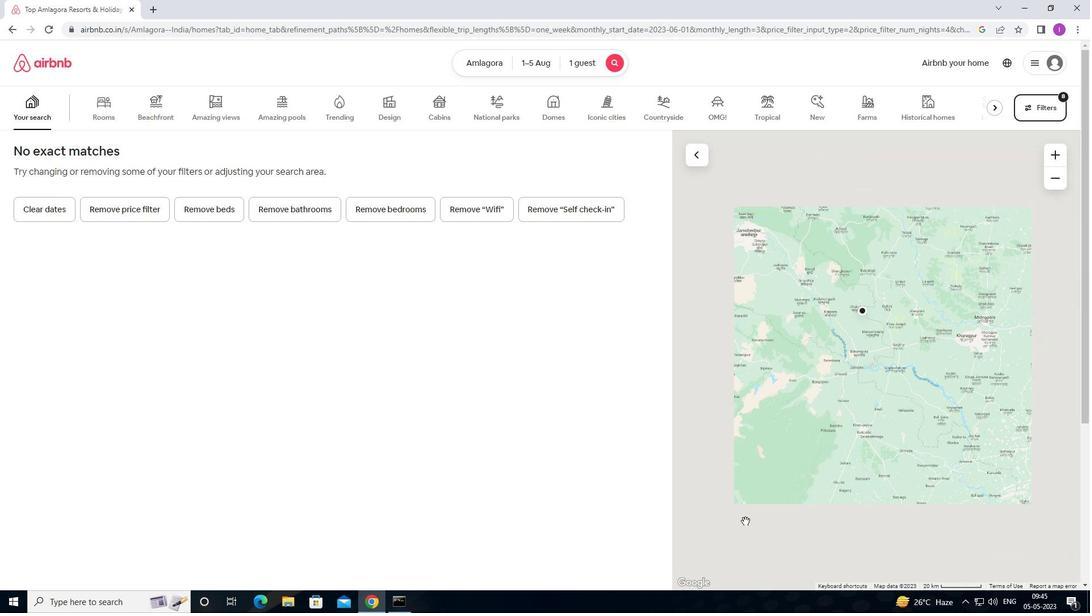 
